 Task: Assign nikrathi889@gmail.com as Assignee of Child Issue ChildIssue0000000040 of Issue Issue0000000020 in Backlog  in Scrum Project Project0000000004 in Jira. Assign Issue Issue0000000011 to Sprint Sprint0000000007 in Scrum Project Project0000000003 in Jira. Assign Issue Issue0000000012 to Sprint Sprint0000000007 in Scrum Project Project0000000003 in Jira. Assign Issue Issue0000000013 to Sprint Sprint0000000008 in Scrum Project Project0000000003 in Jira. Assign Issue Issue0000000014 to Sprint Sprint0000000008 in Scrum Project Project0000000003 in Jira
Action: Mouse scrolled (499, 308) with delta (0, 0)
Screenshot: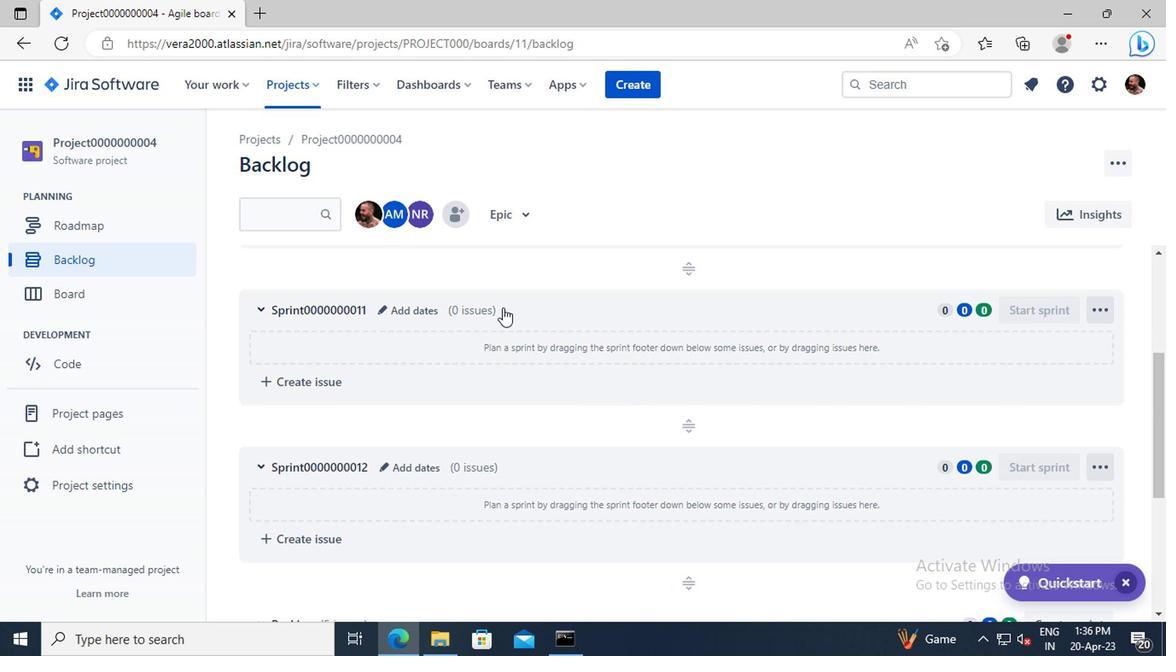
Action: Mouse scrolled (499, 308) with delta (0, 0)
Screenshot: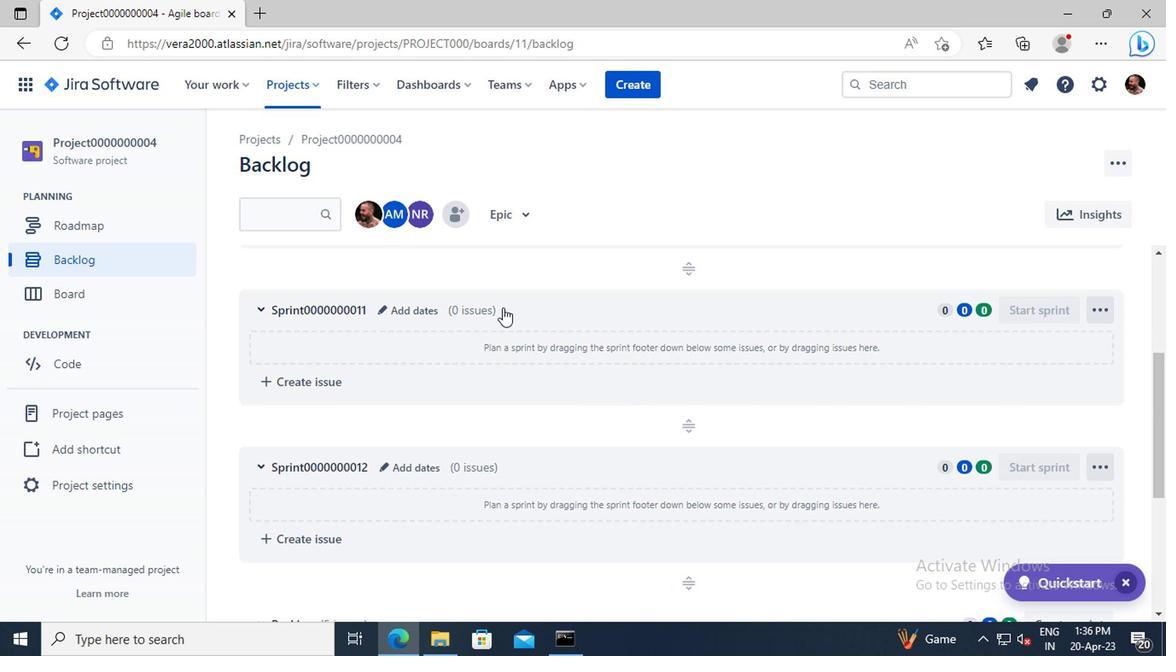 
Action: Mouse scrolled (499, 308) with delta (0, 0)
Screenshot: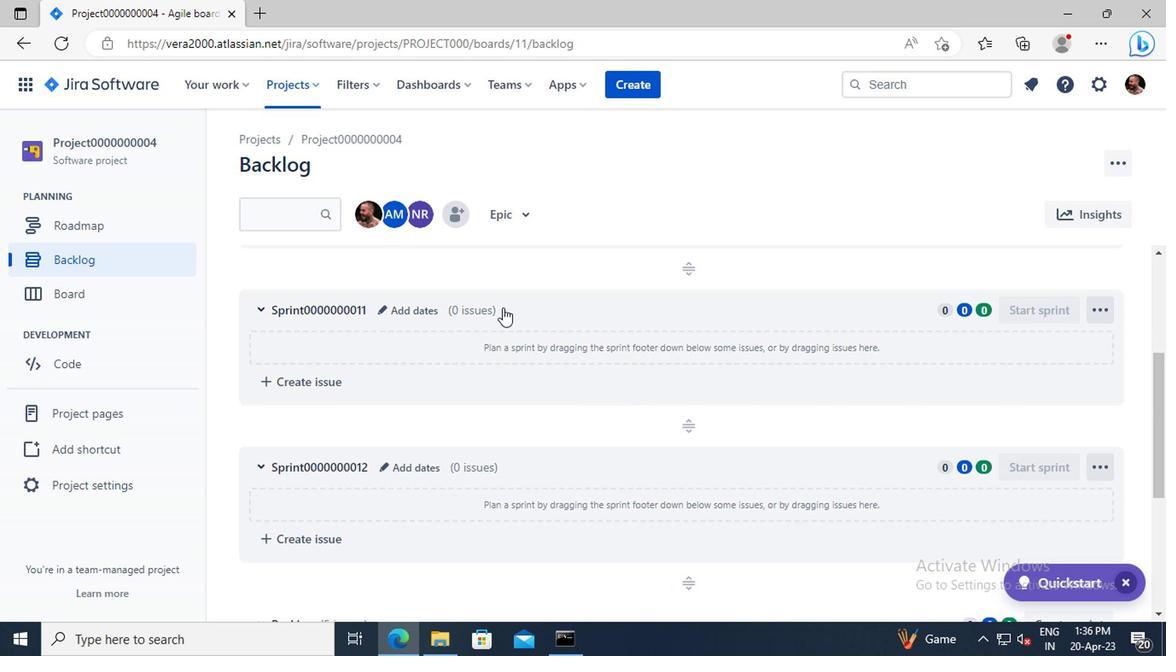
Action: Mouse moved to (503, 340)
Screenshot: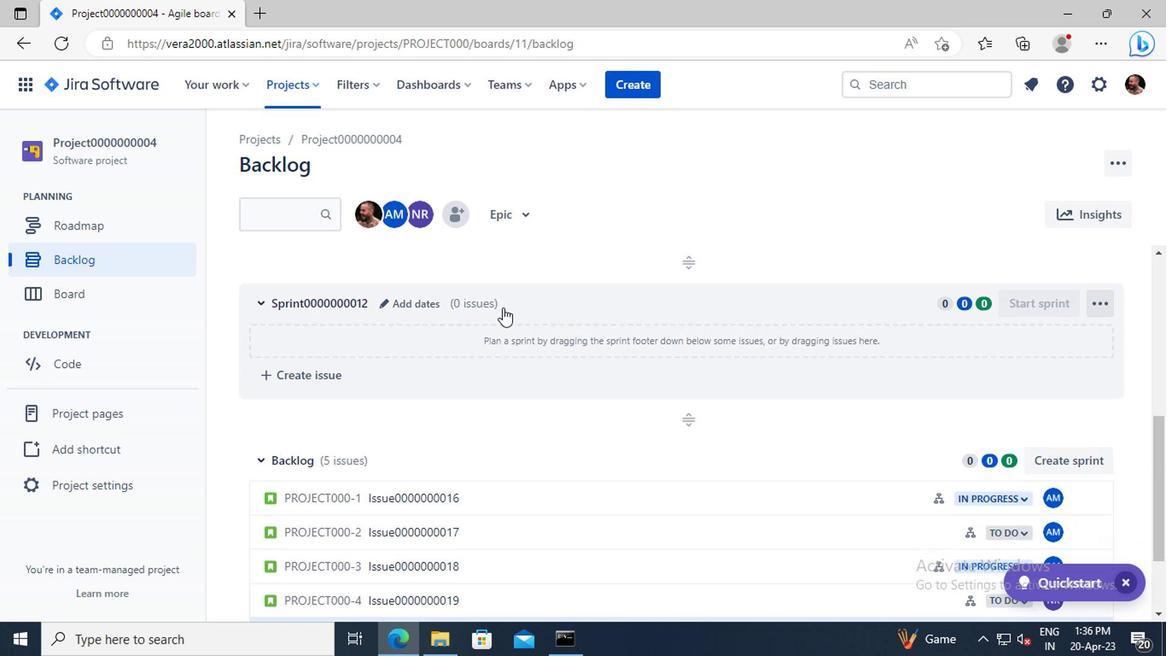 
Action: Mouse scrolled (503, 339) with delta (0, -1)
Screenshot: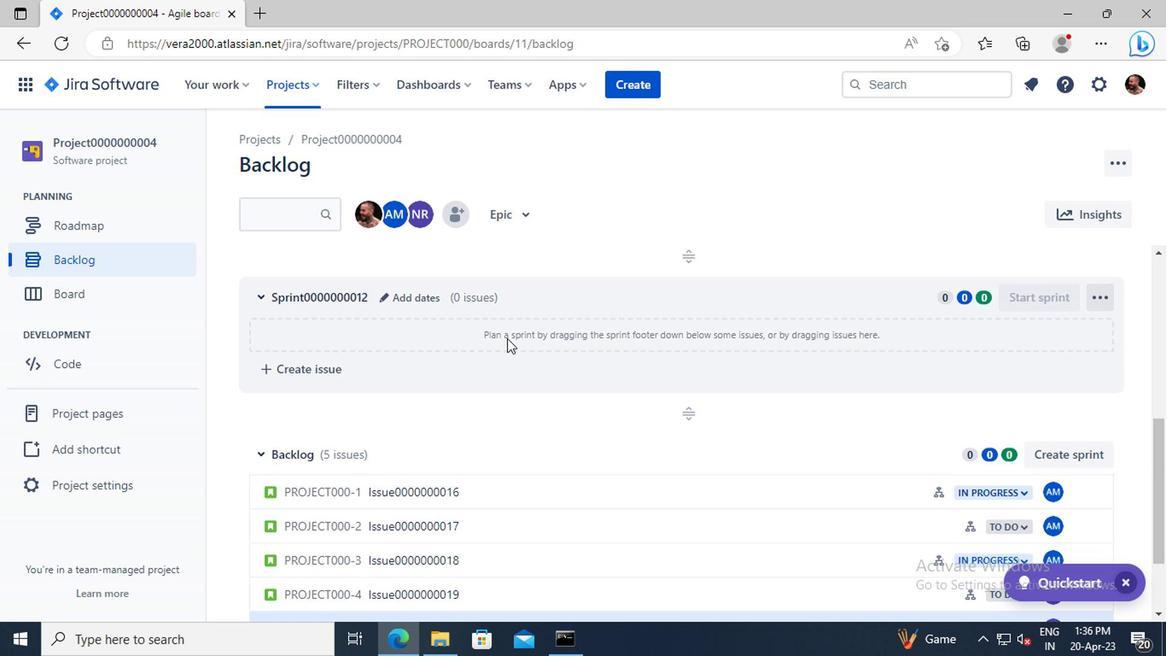 
Action: Mouse scrolled (503, 339) with delta (0, -1)
Screenshot: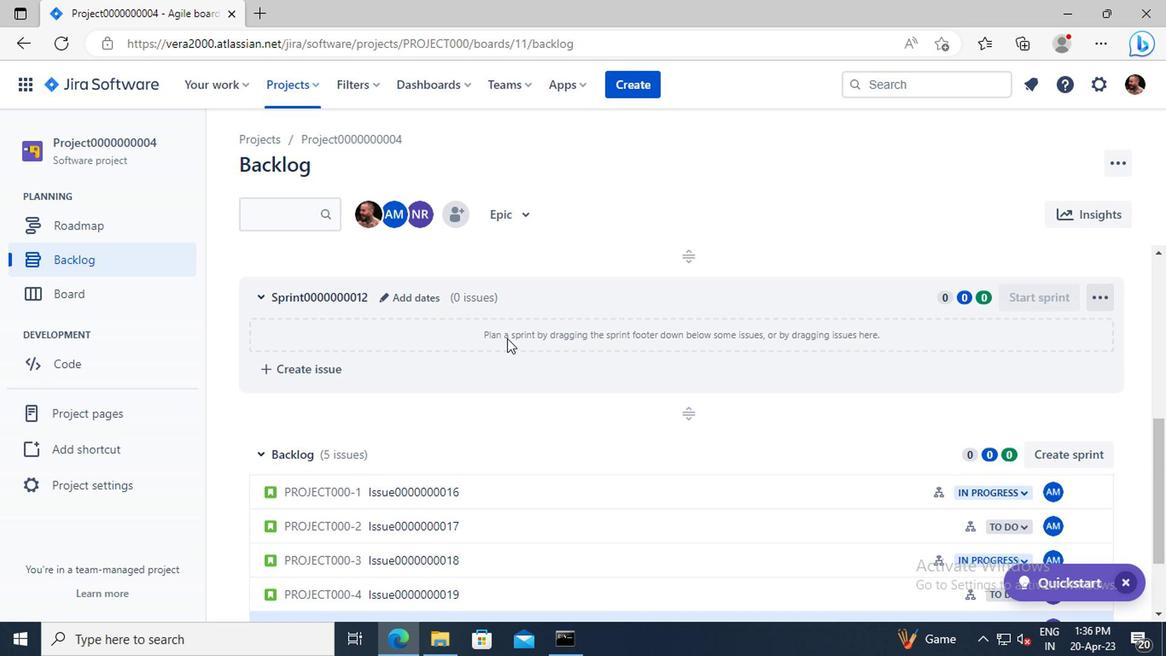 
Action: Mouse moved to (421, 520)
Screenshot: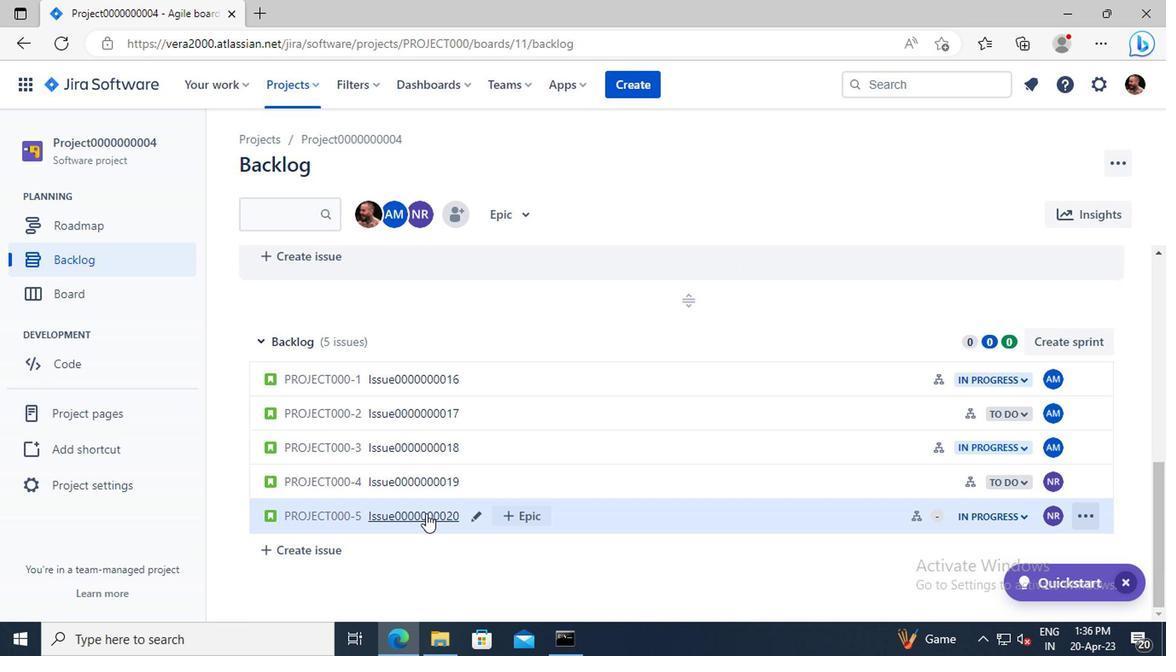 
Action: Mouse pressed left at (421, 520)
Screenshot: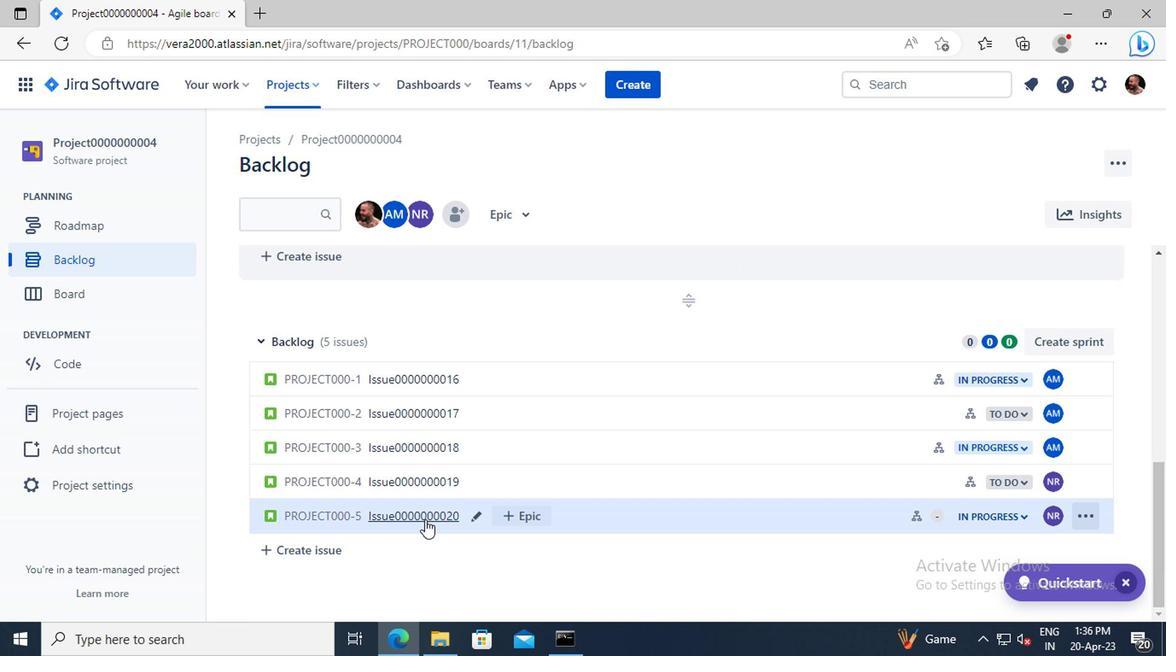 
Action: Mouse moved to (954, 419)
Screenshot: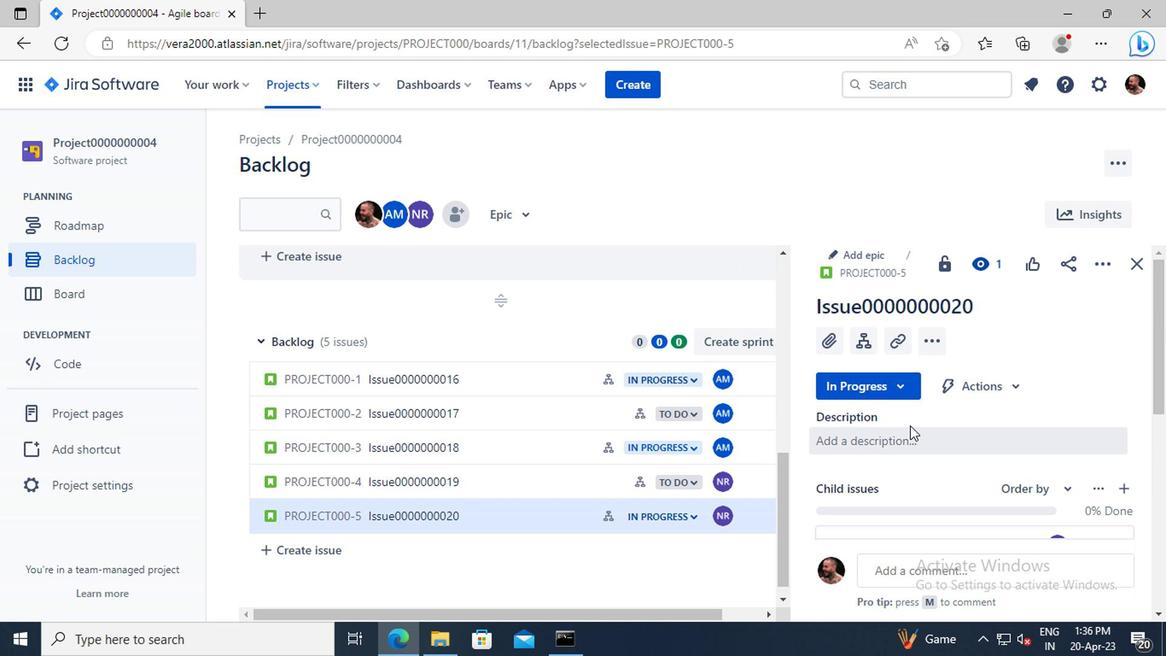 
Action: Mouse scrolled (954, 418) with delta (0, 0)
Screenshot: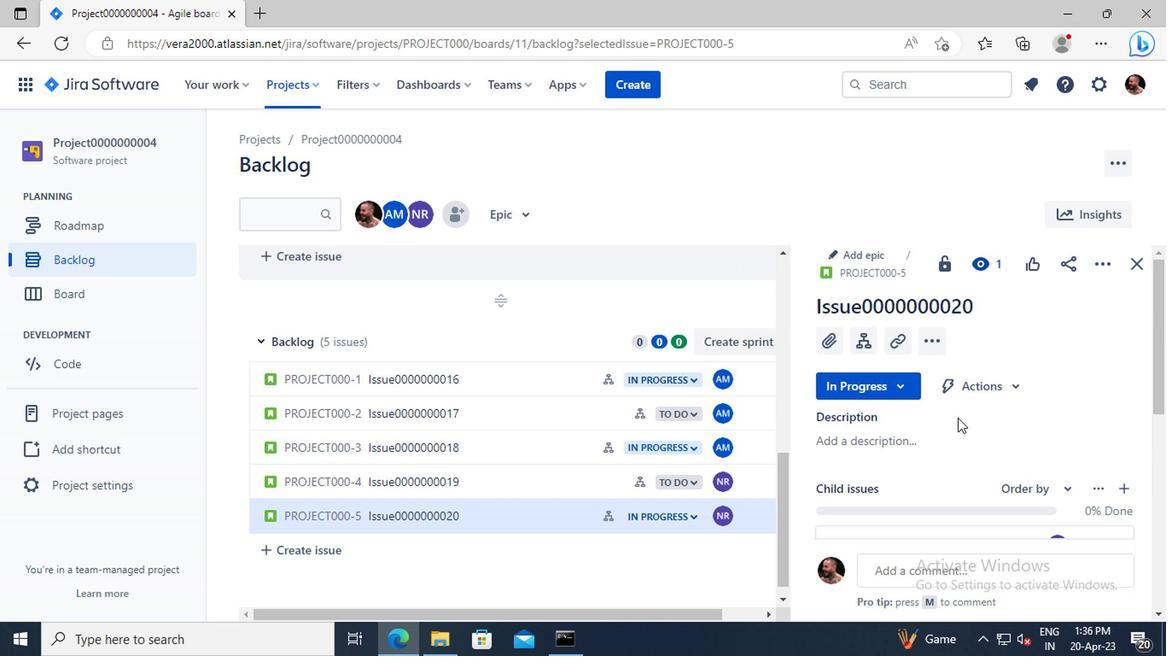 
Action: Mouse scrolled (954, 418) with delta (0, 0)
Screenshot: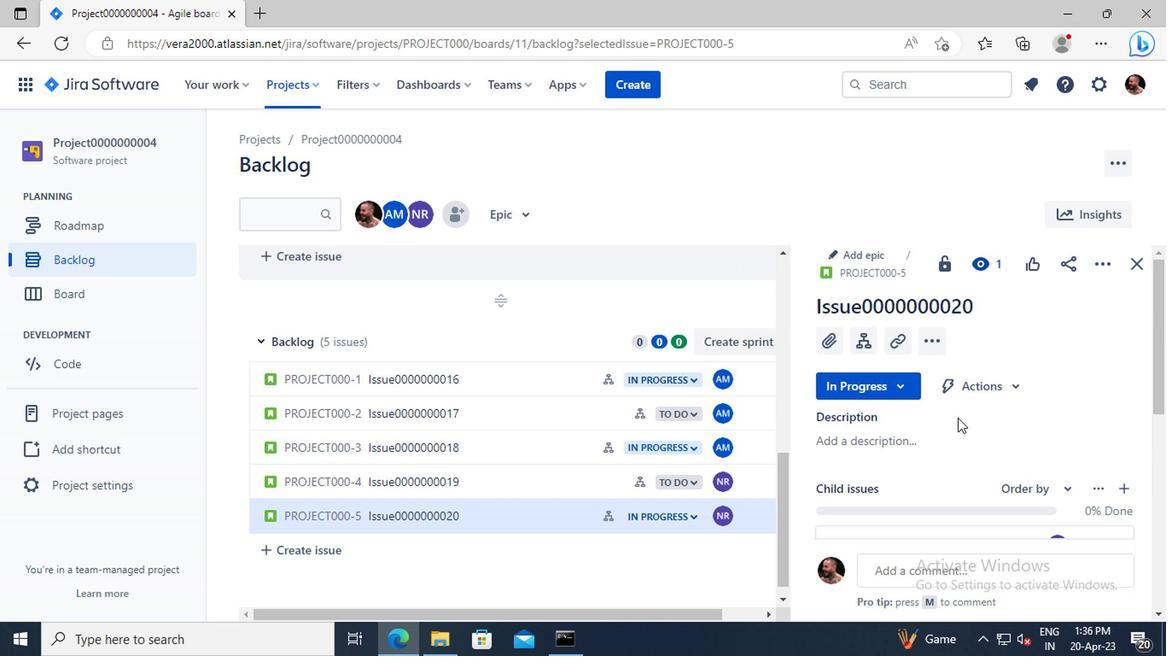 
Action: Mouse moved to (1055, 469)
Screenshot: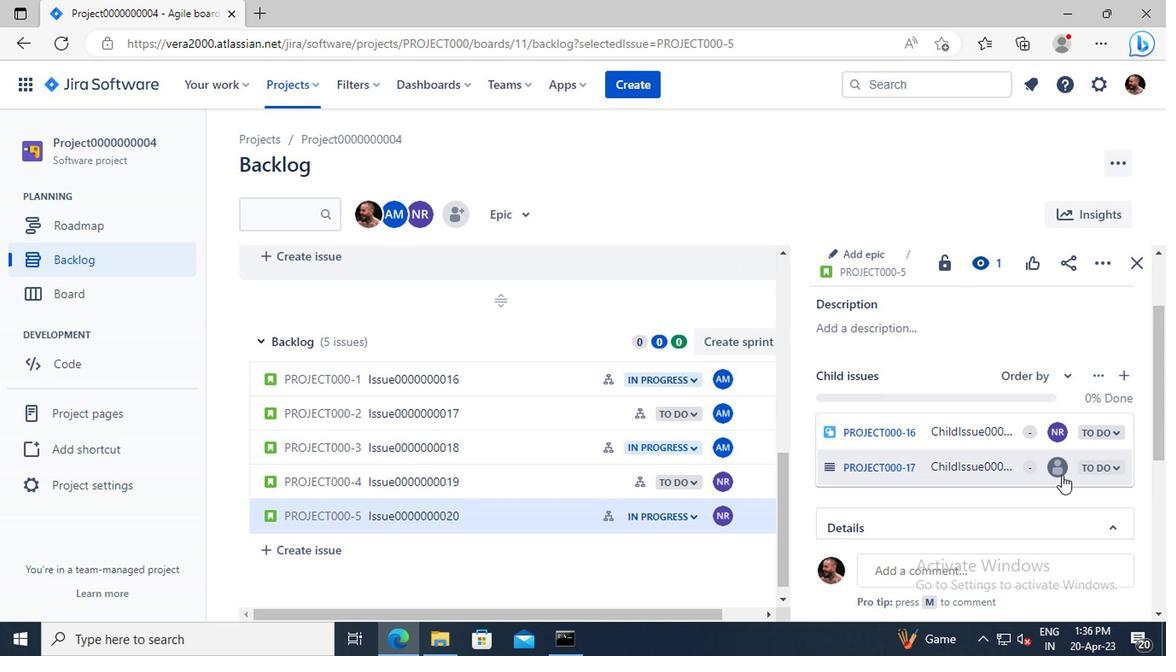 
Action: Mouse pressed left at (1055, 469)
Screenshot: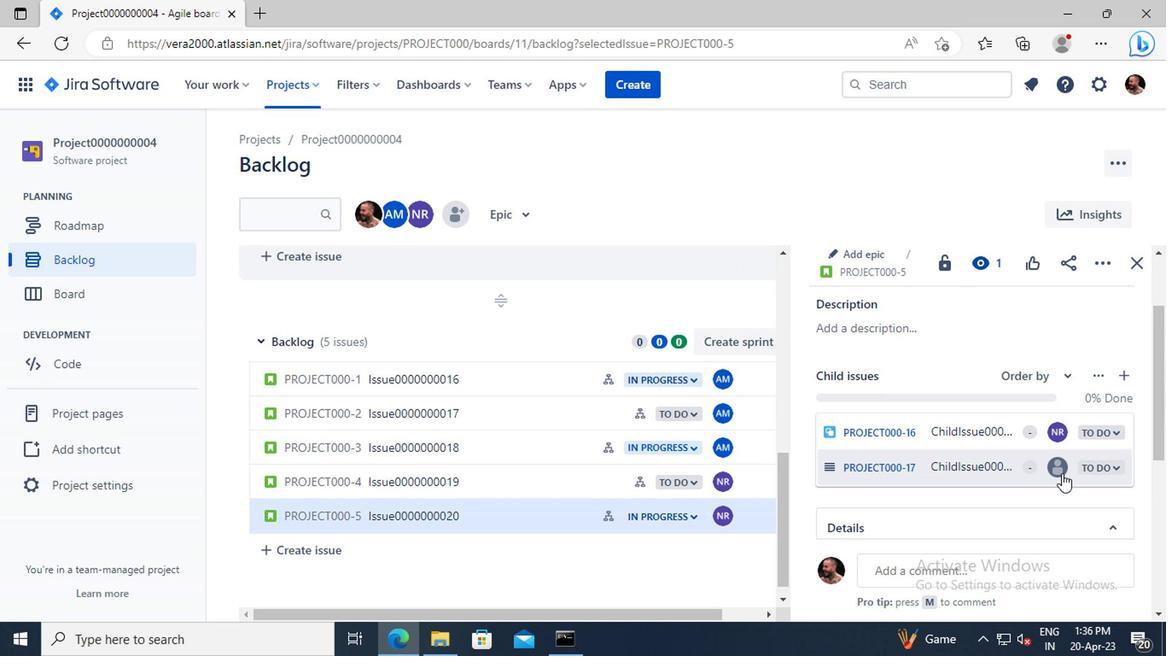 
Action: Mouse moved to (1052, 470)
Screenshot: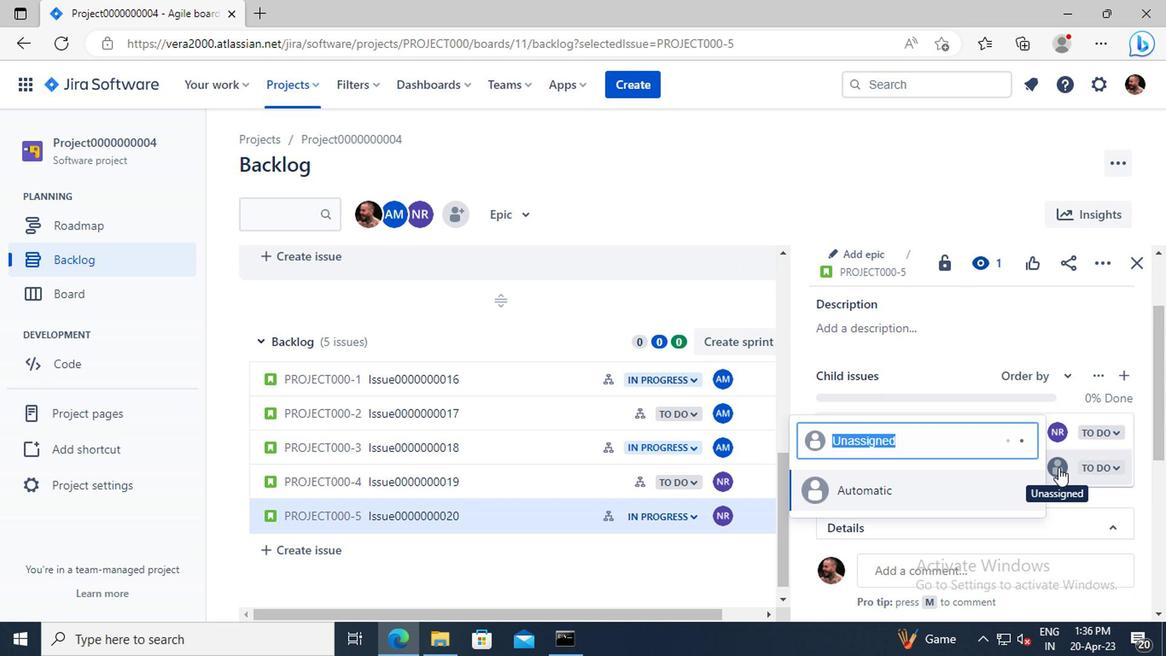 
Action: Key pressed nikhil
Screenshot: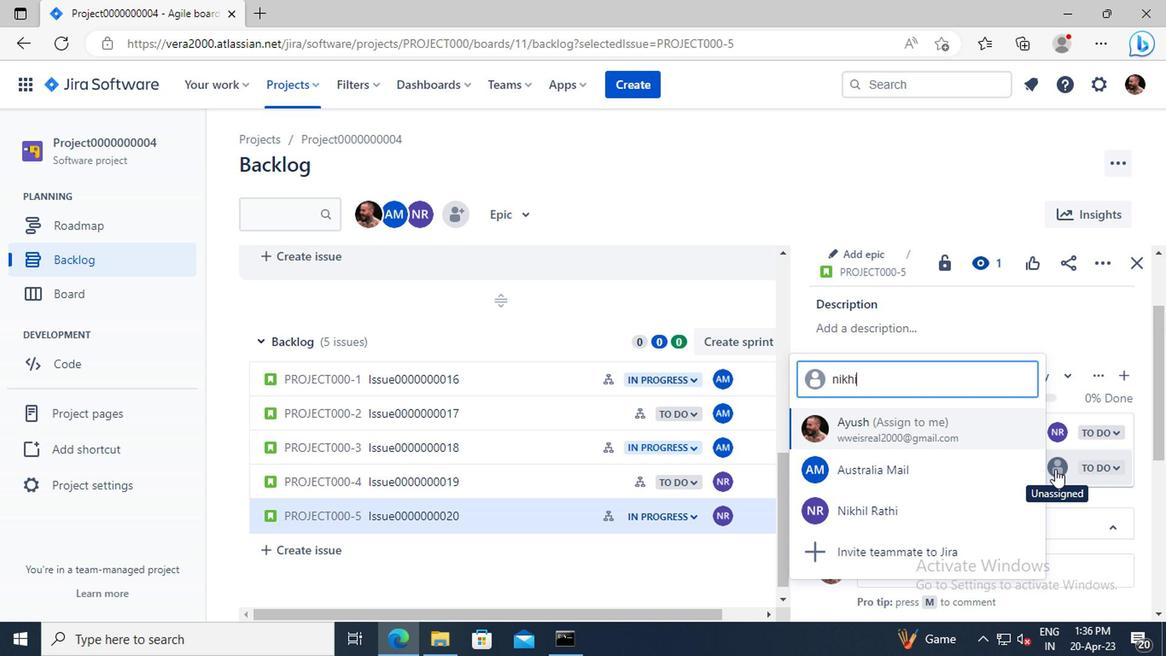 
Action: Mouse moved to (903, 469)
Screenshot: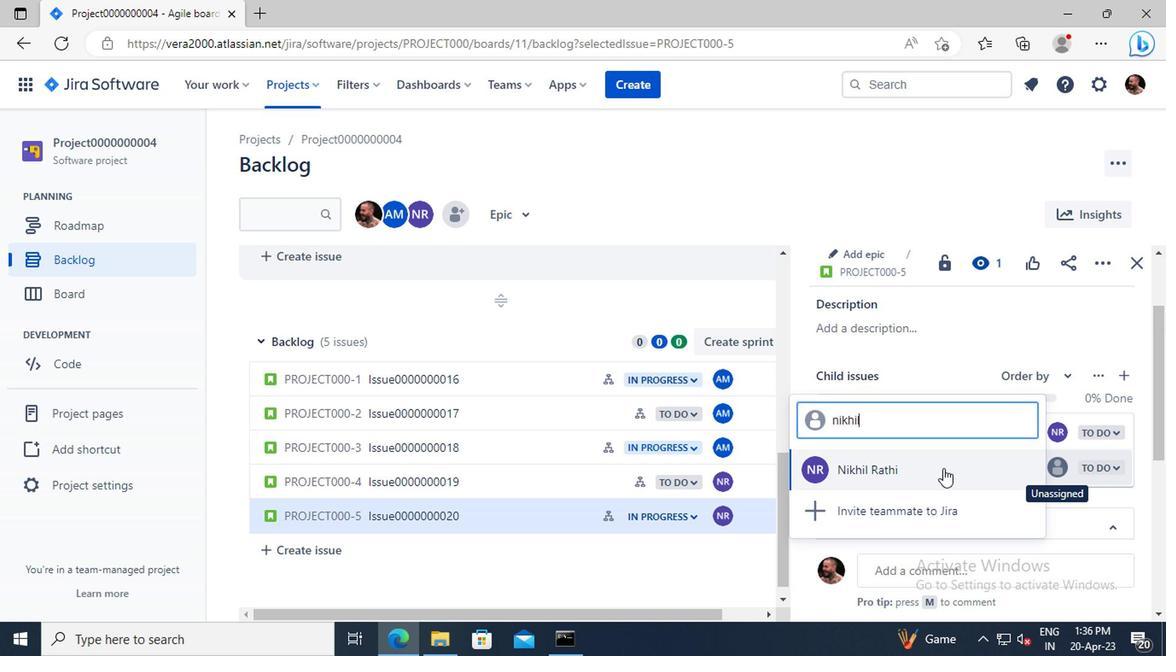 
Action: Mouse pressed left at (903, 469)
Screenshot: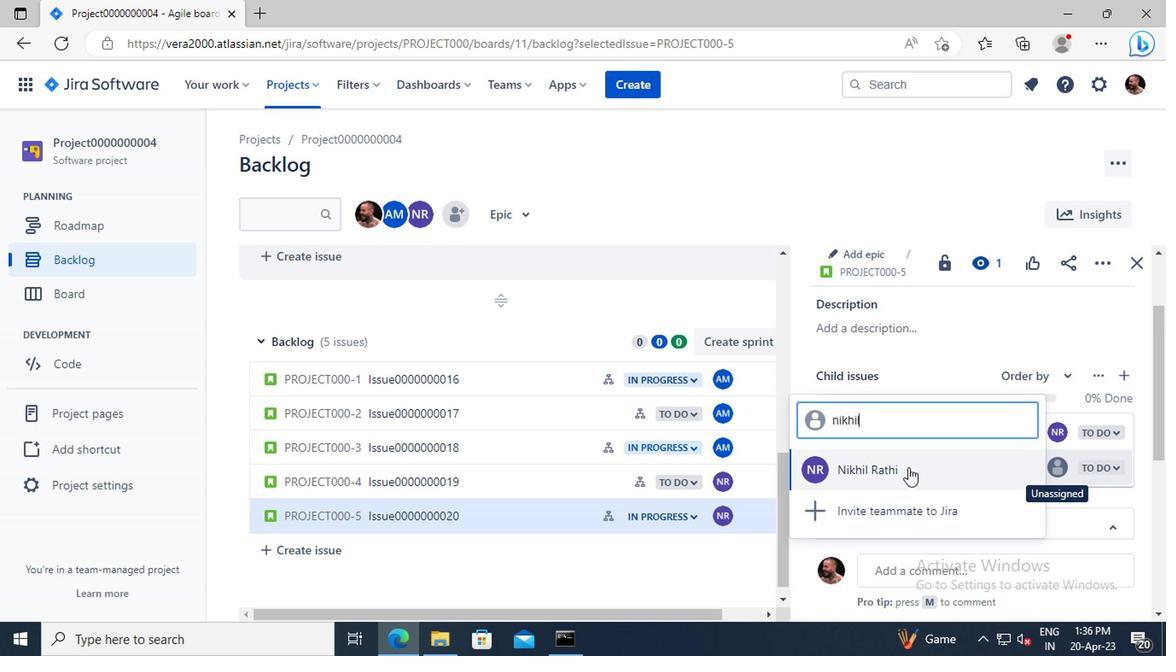 
Action: Mouse moved to (444, 402)
Screenshot: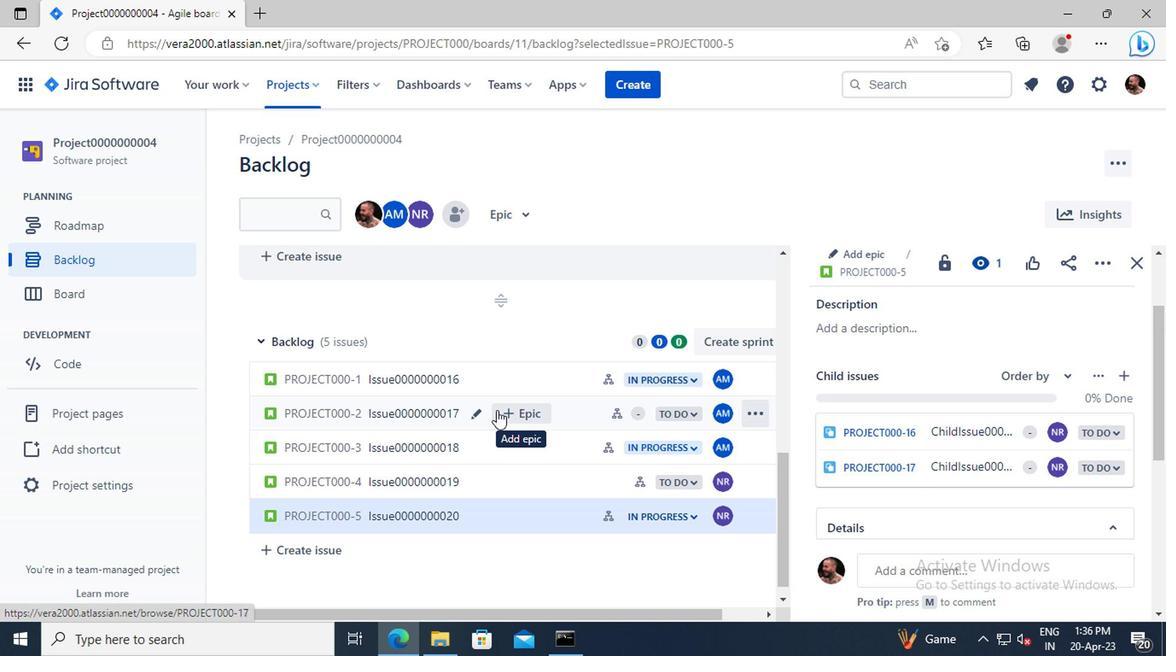 
Action: Mouse scrolled (444, 403) with delta (0, 1)
Screenshot: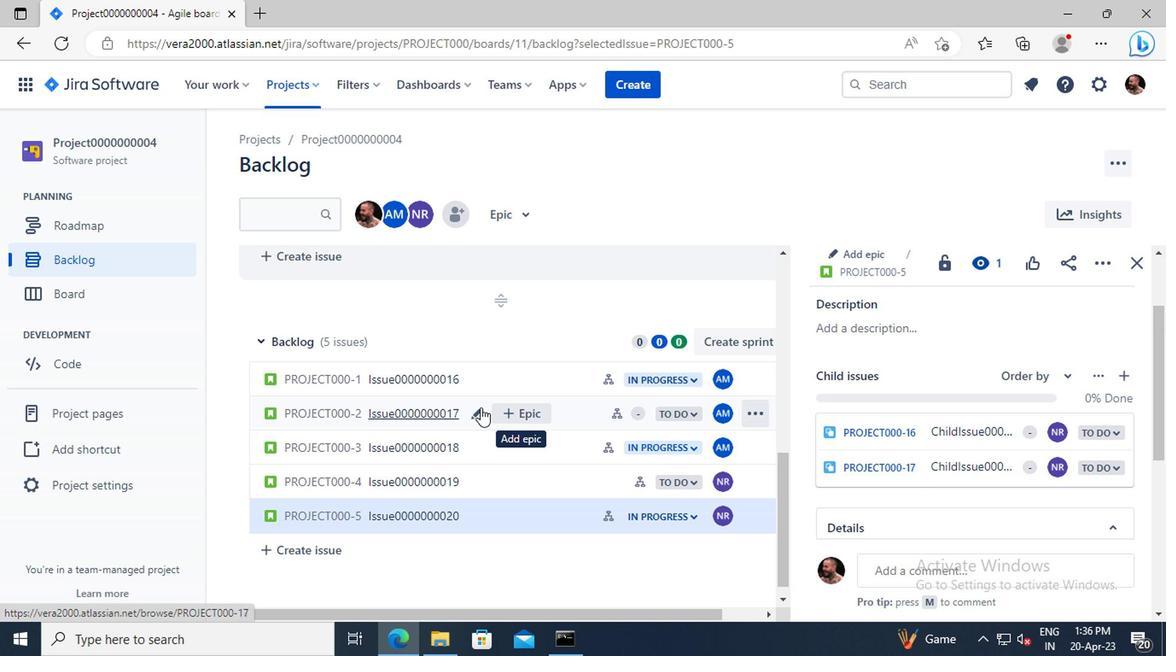 
Action: Mouse moved to (443, 402)
Screenshot: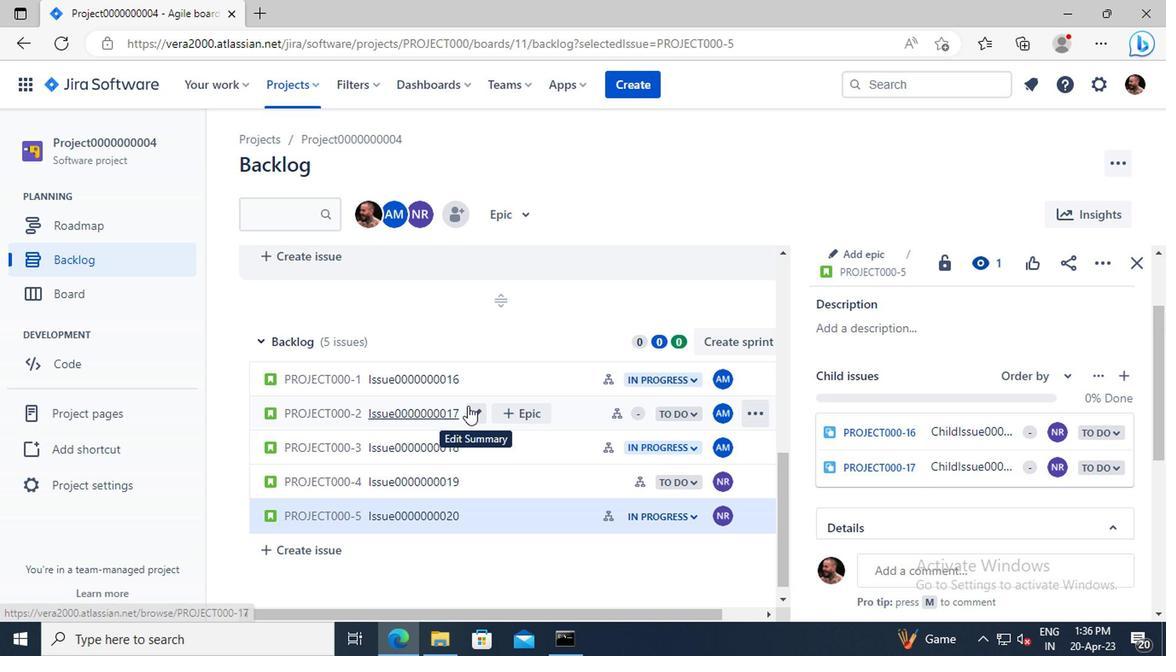
Action: Mouse scrolled (443, 403) with delta (0, 1)
Screenshot: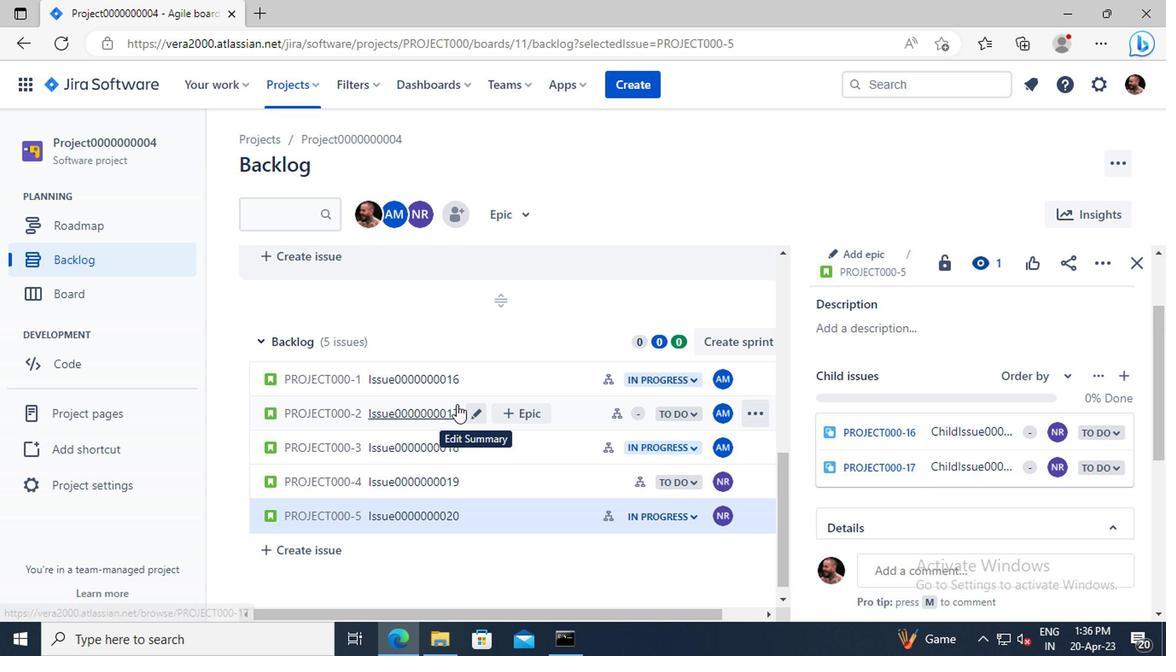 
Action: Mouse moved to (308, 96)
Screenshot: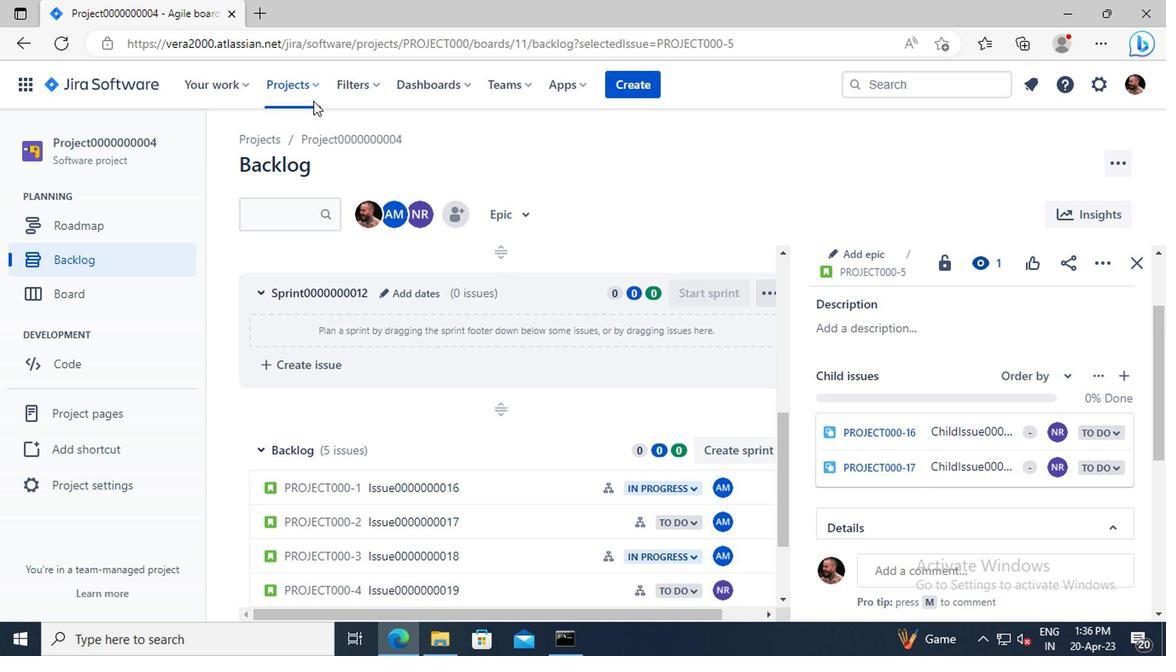 
Action: Mouse pressed left at (308, 96)
Screenshot: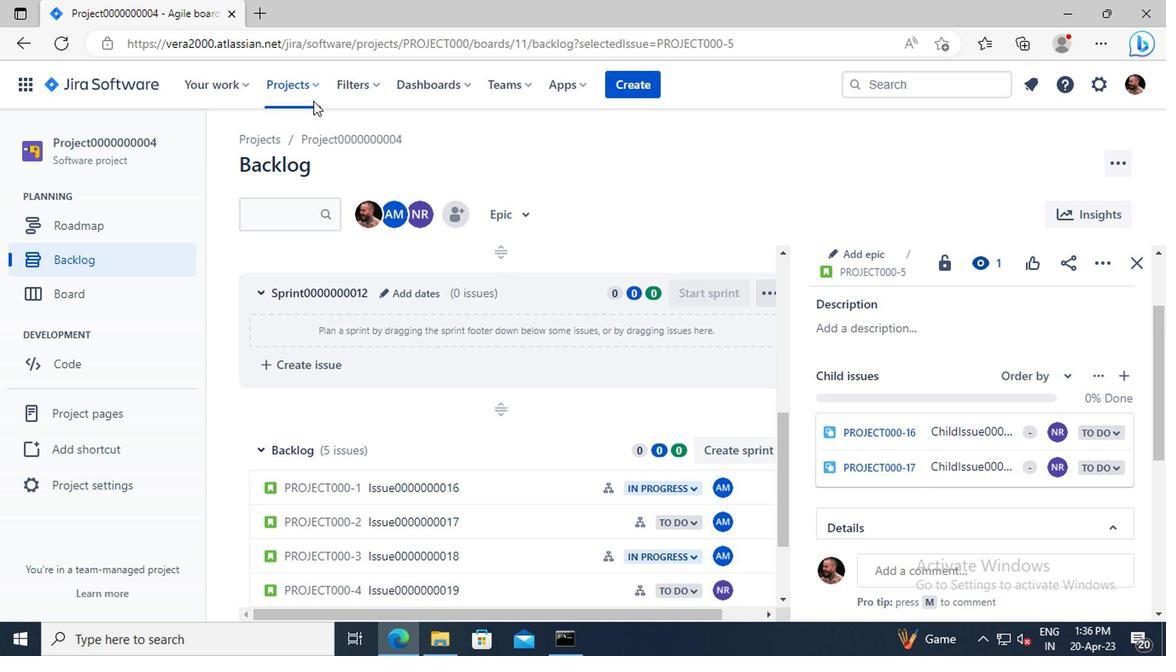 
Action: Mouse moved to (350, 199)
Screenshot: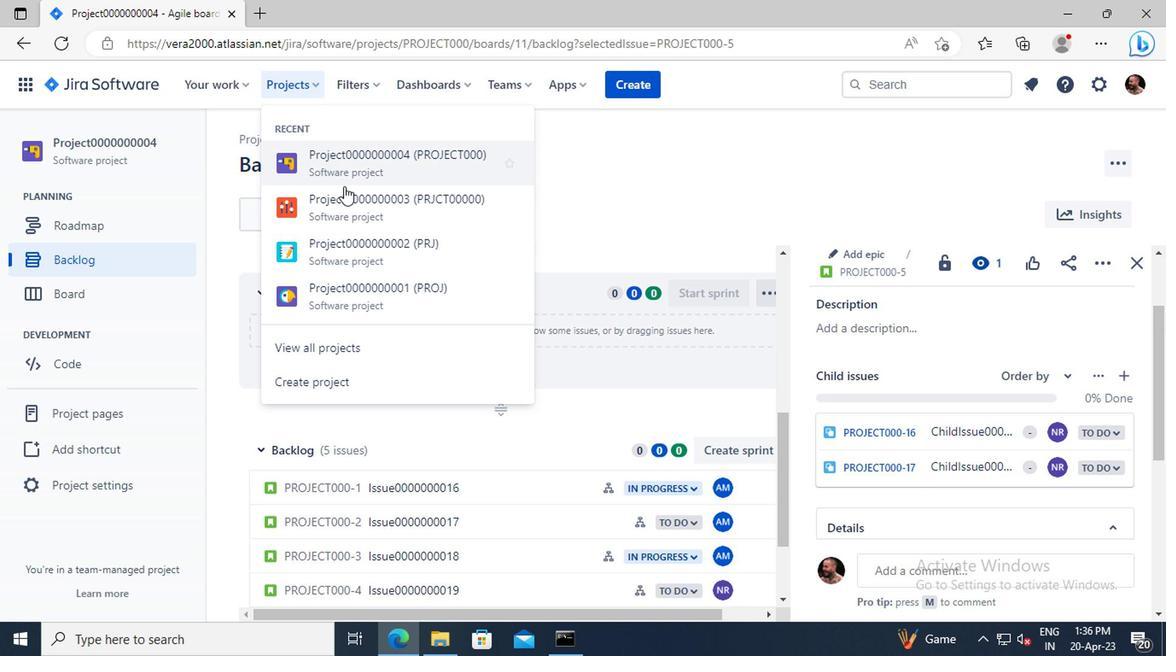 
Action: Mouse pressed left at (350, 199)
Screenshot: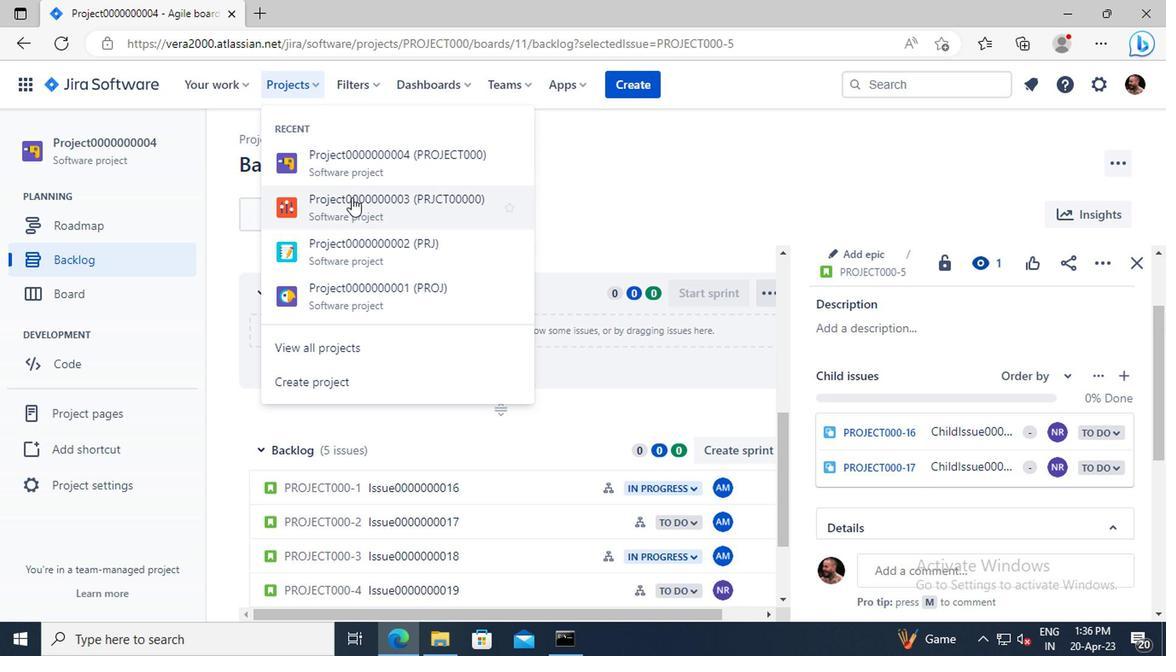 
Action: Mouse moved to (99, 260)
Screenshot: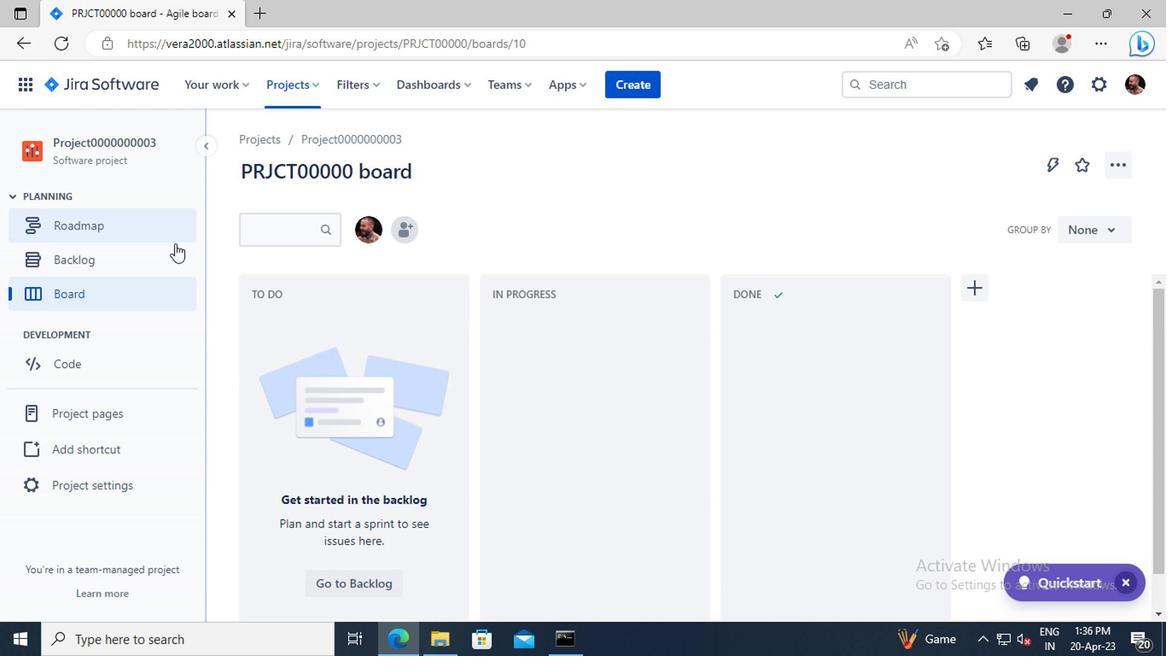 
Action: Mouse pressed left at (99, 260)
Screenshot: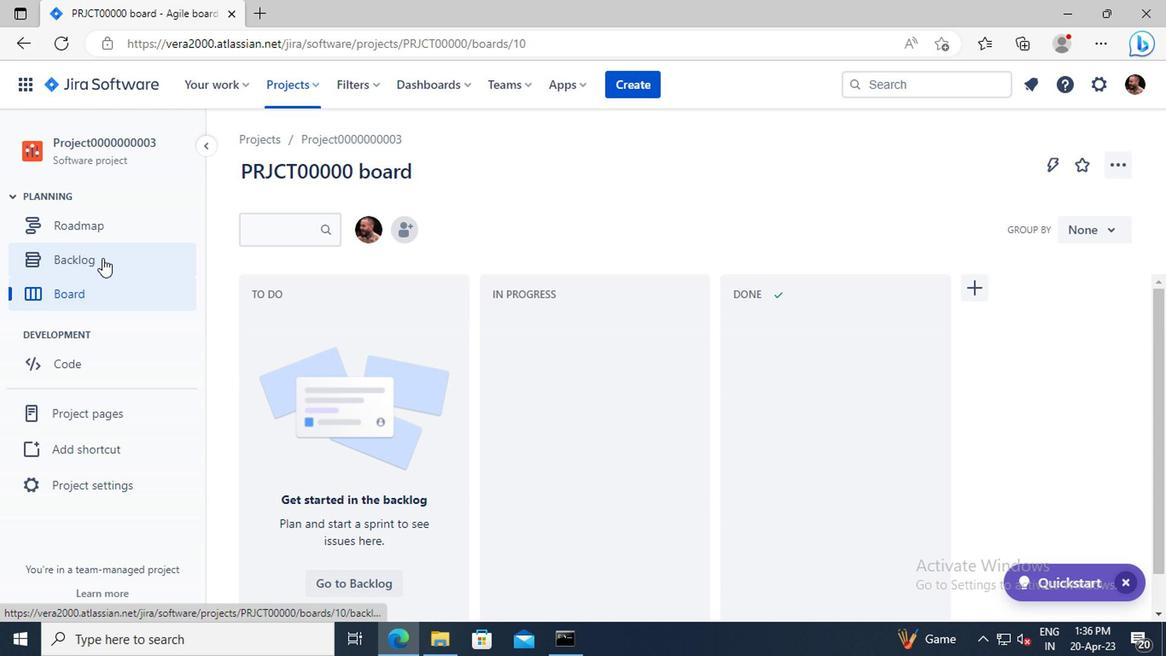 
Action: Mouse moved to (466, 266)
Screenshot: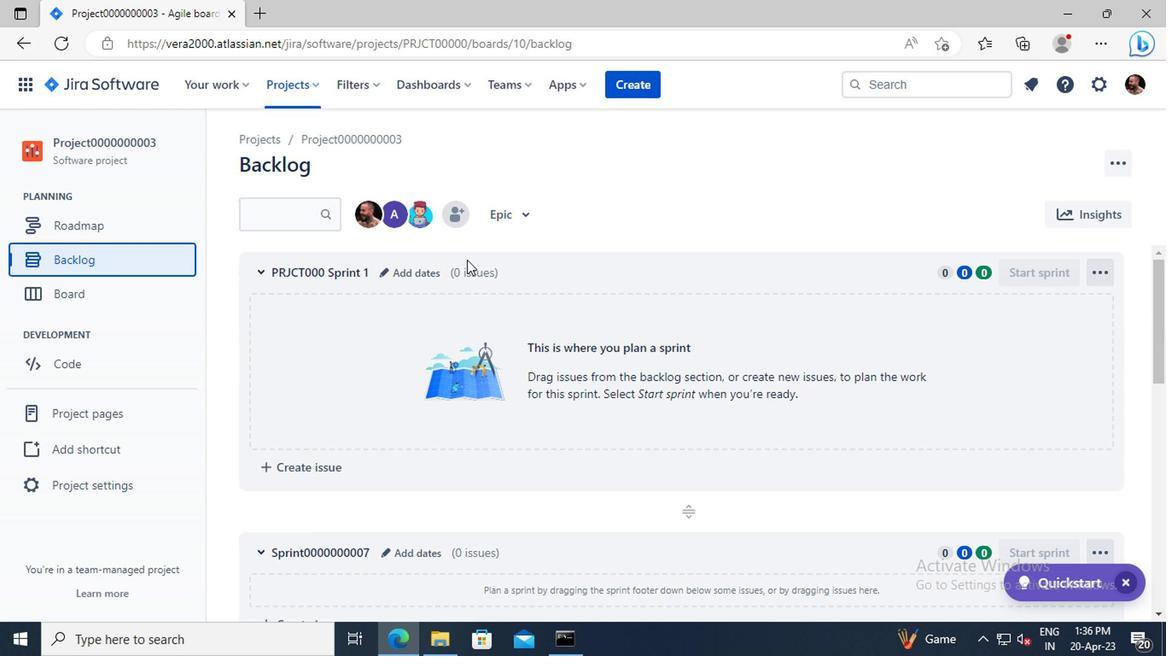 
Action: Mouse scrolled (466, 266) with delta (0, 0)
Screenshot: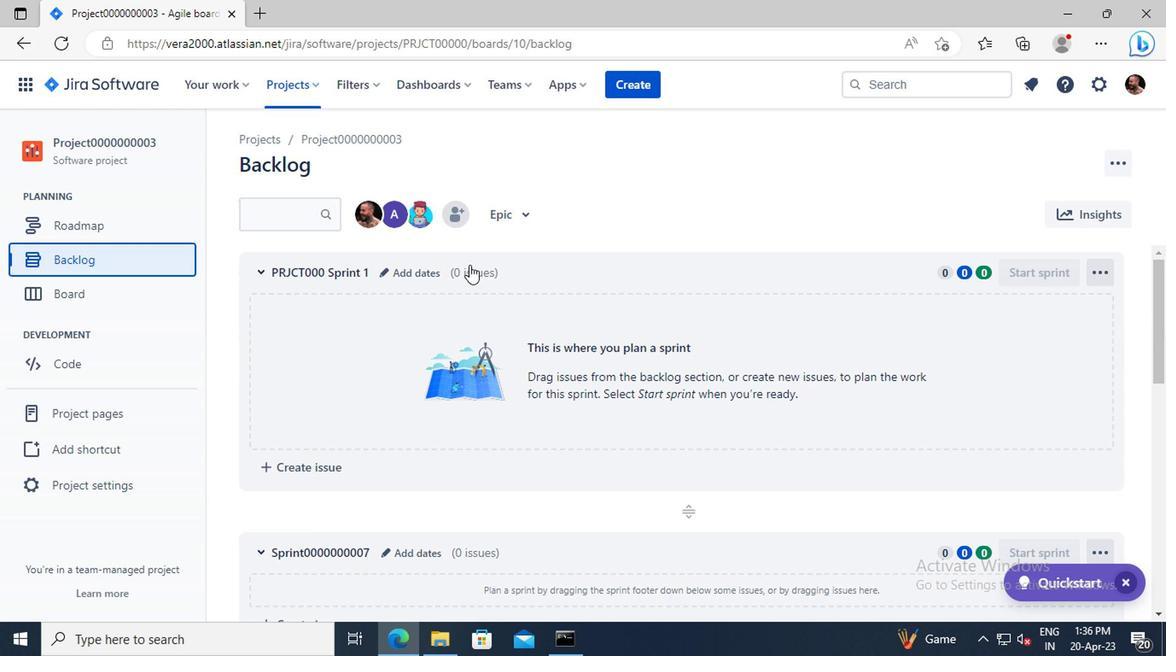 
Action: Mouse moved to (467, 268)
Screenshot: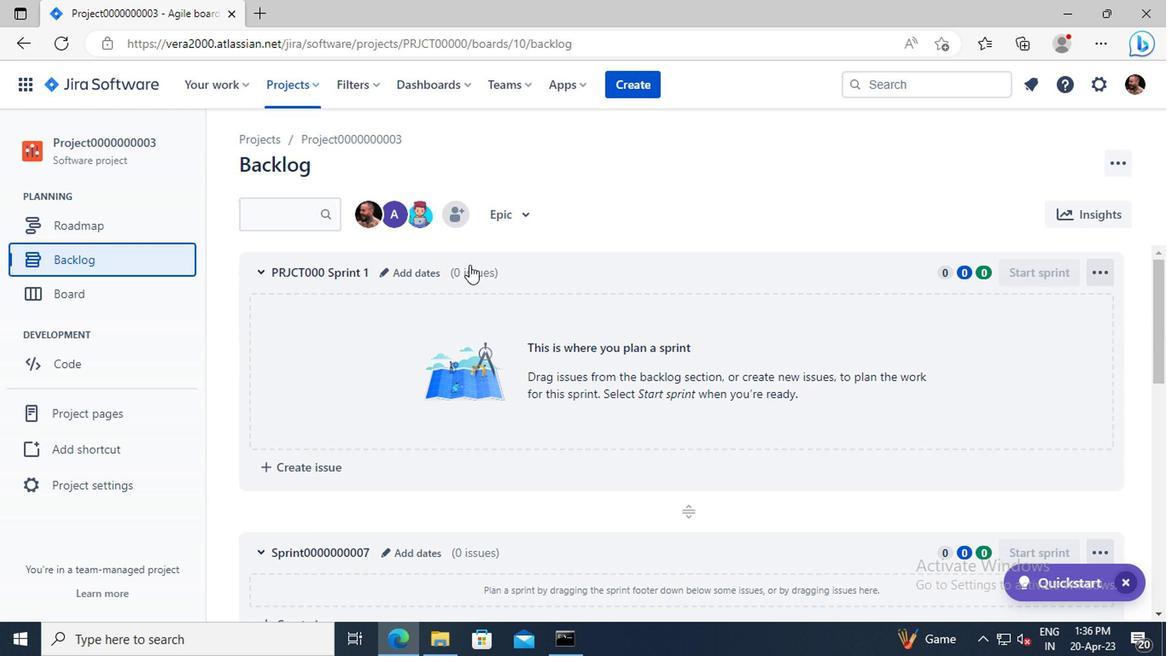
Action: Mouse scrolled (467, 266) with delta (0, -1)
Screenshot: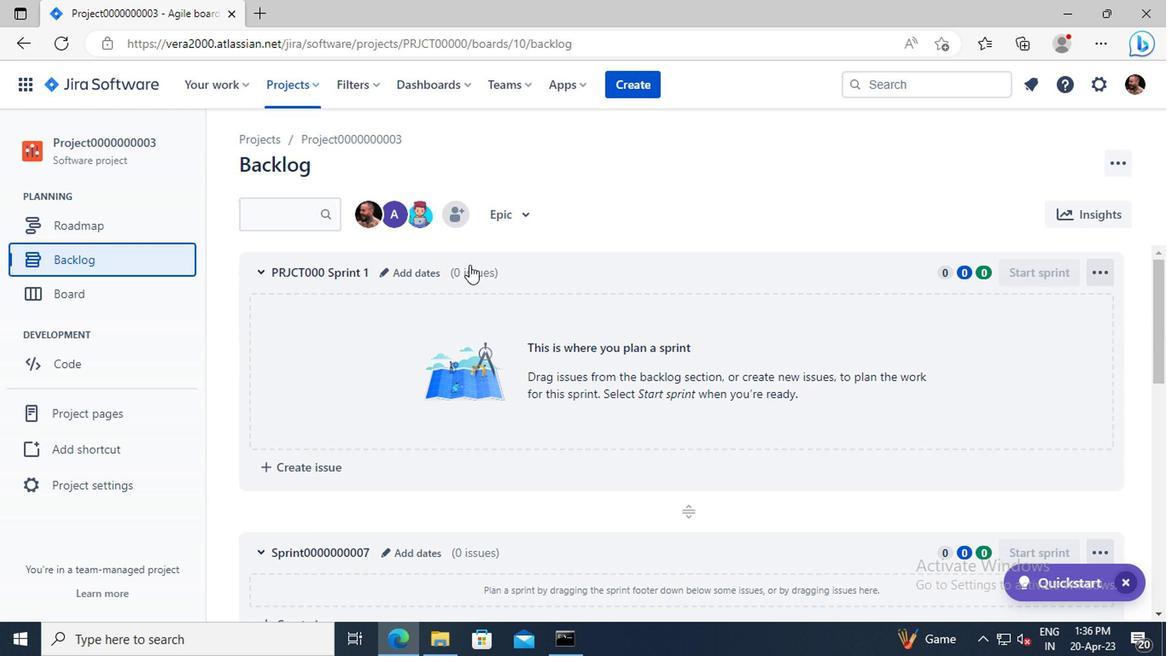 
Action: Mouse moved to (476, 323)
Screenshot: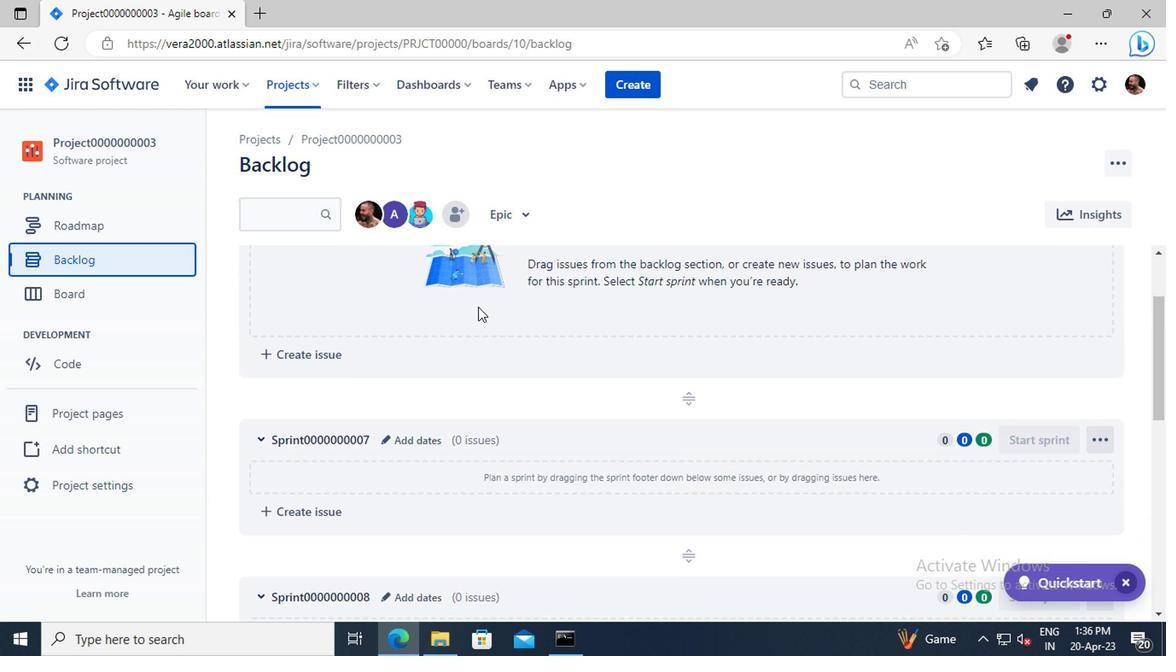 
Action: Mouse scrolled (476, 322) with delta (0, -1)
Screenshot: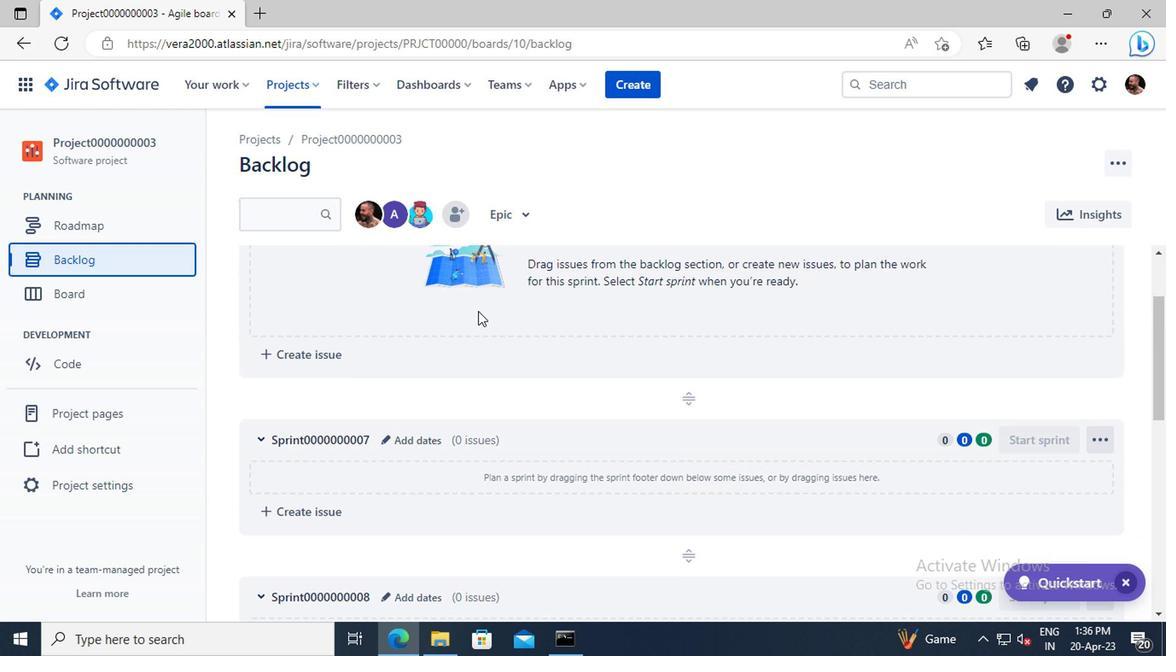 
Action: Mouse moved to (477, 327)
Screenshot: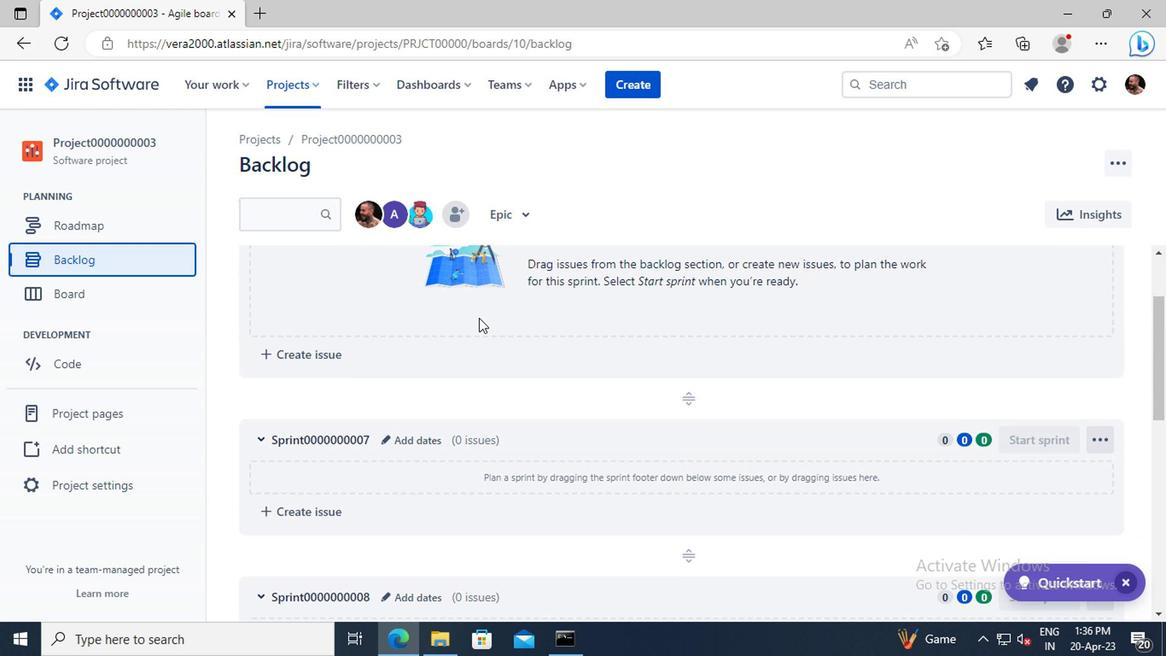 
Action: Mouse scrolled (477, 326) with delta (0, -1)
Screenshot: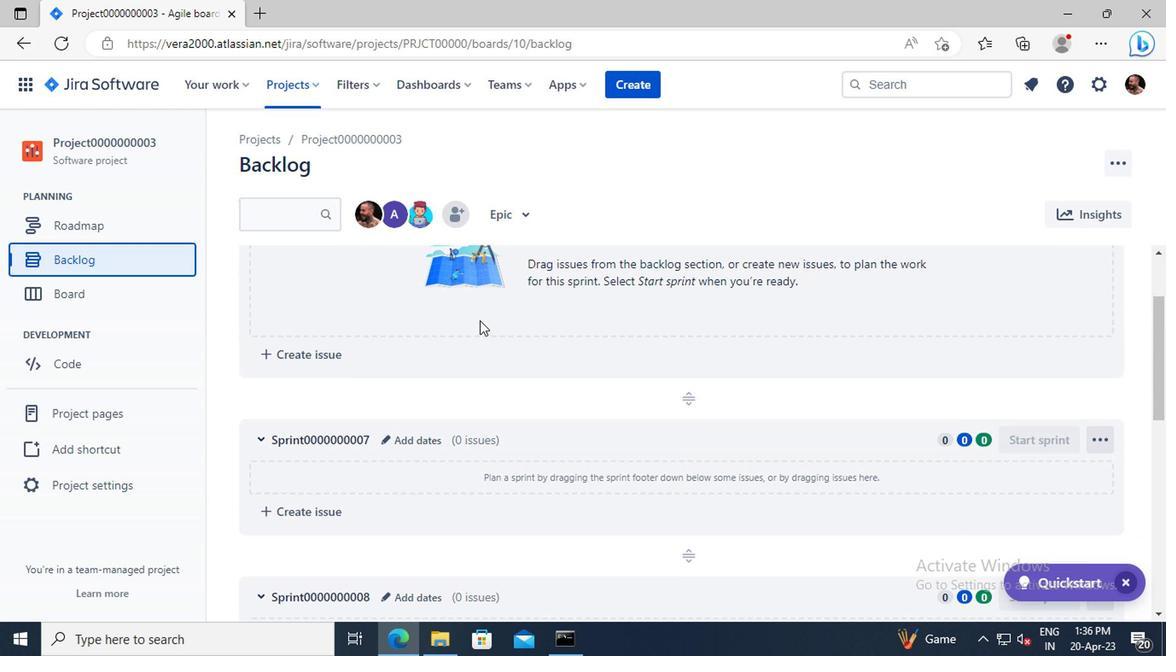 
Action: Mouse moved to (484, 362)
Screenshot: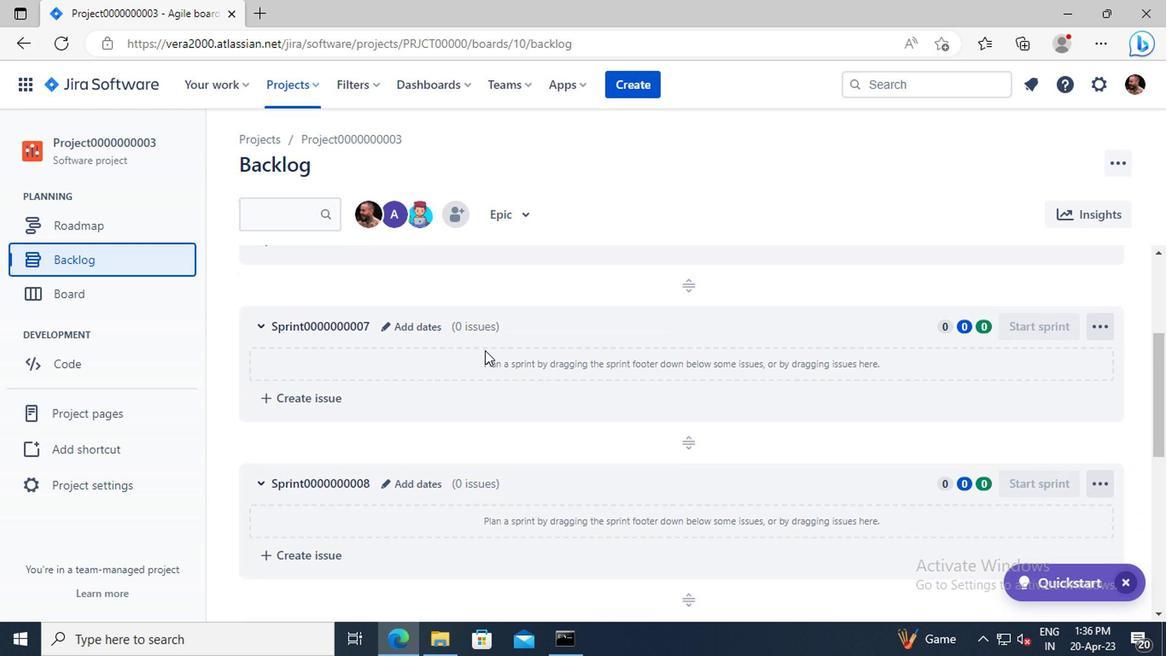 
Action: Mouse scrolled (484, 361) with delta (0, 0)
Screenshot: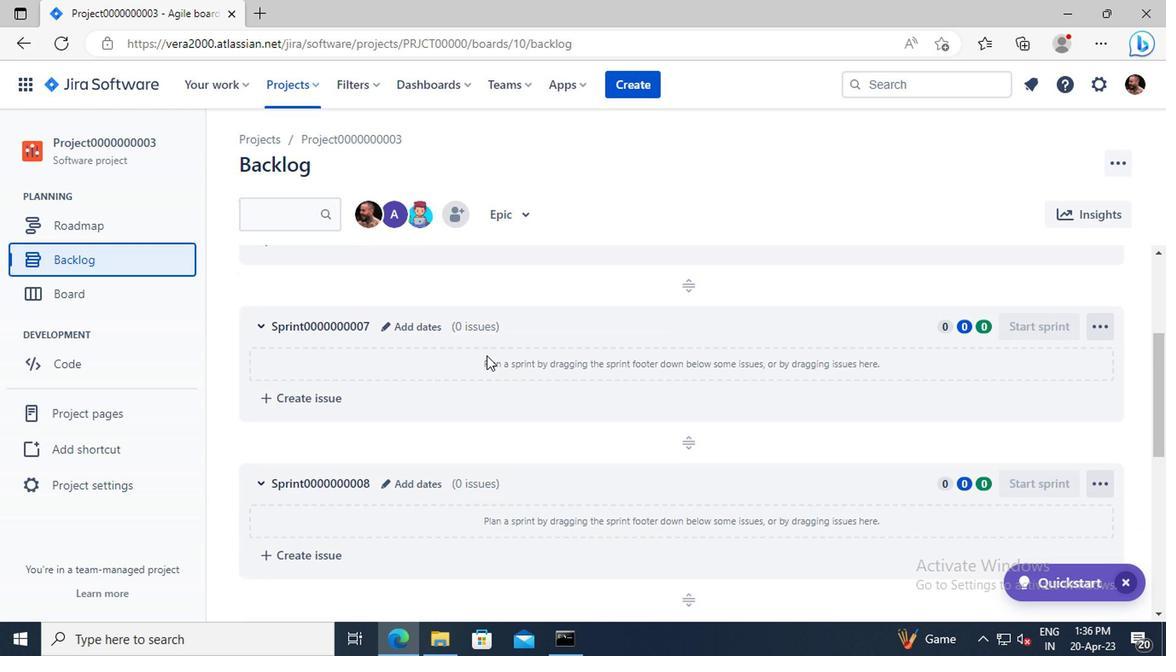 
Action: Mouse scrolled (484, 361) with delta (0, 0)
Screenshot: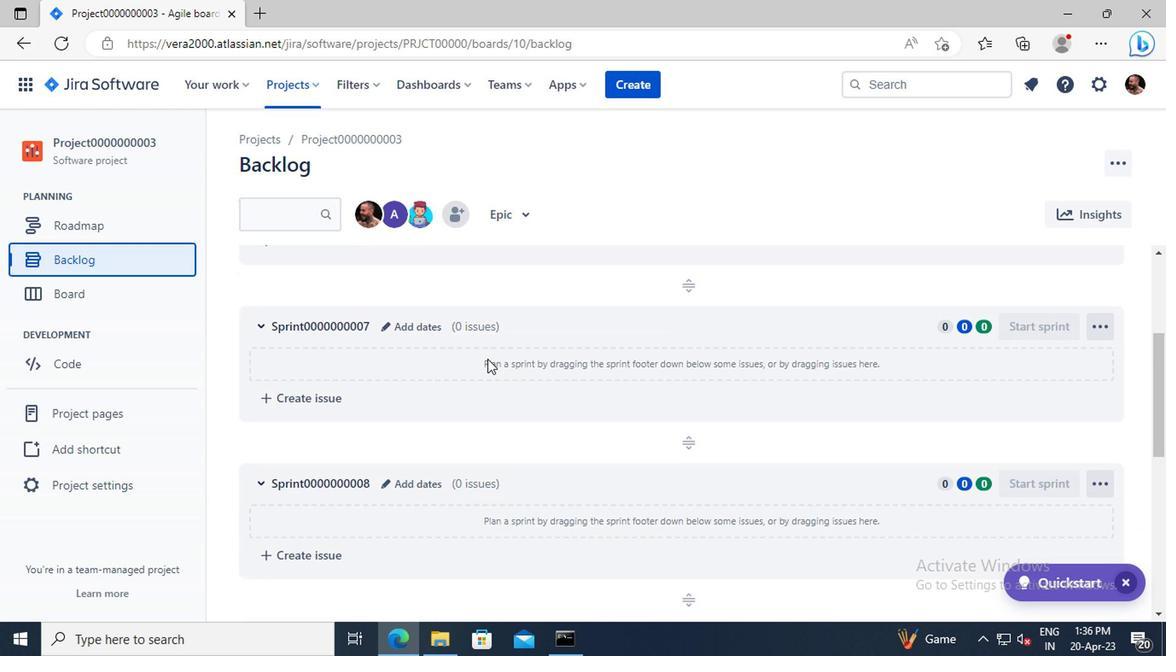 
Action: Mouse moved to (485, 363)
Screenshot: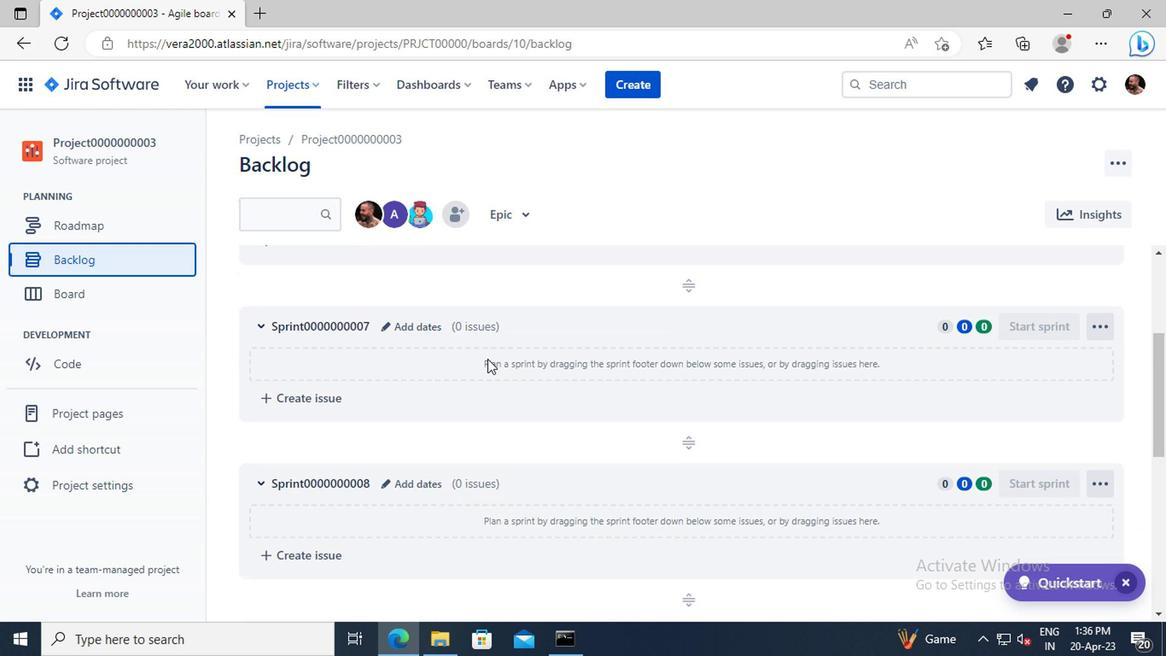 
Action: Mouse scrolled (485, 362) with delta (0, -1)
Screenshot: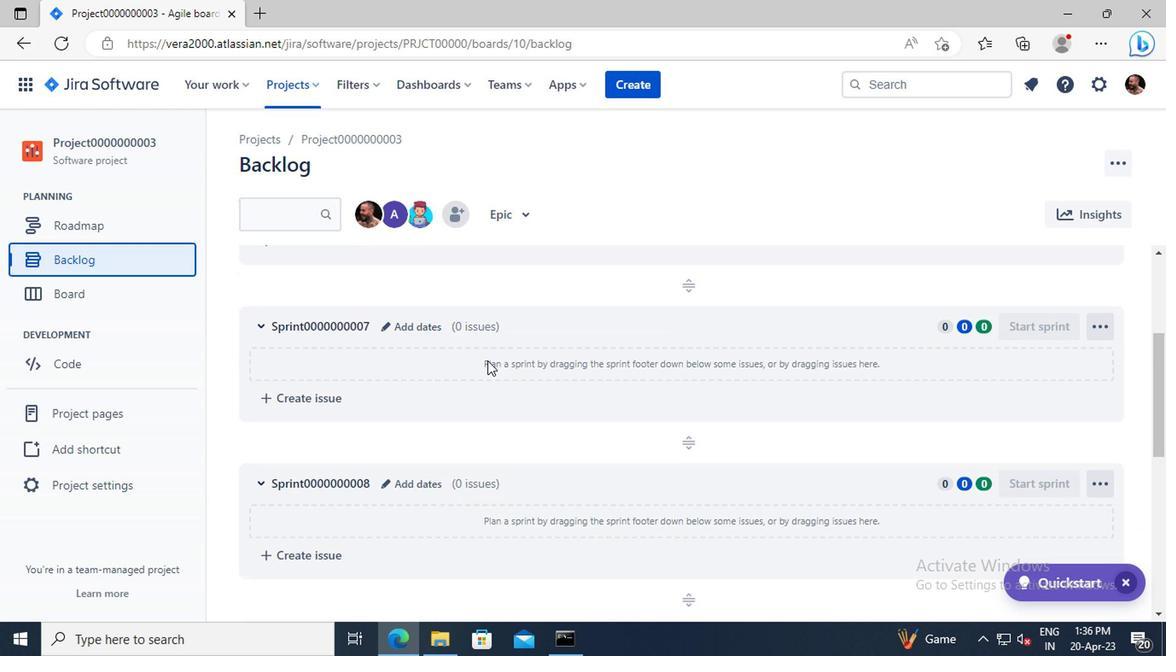 
Action: Mouse moved to (485, 364)
Screenshot: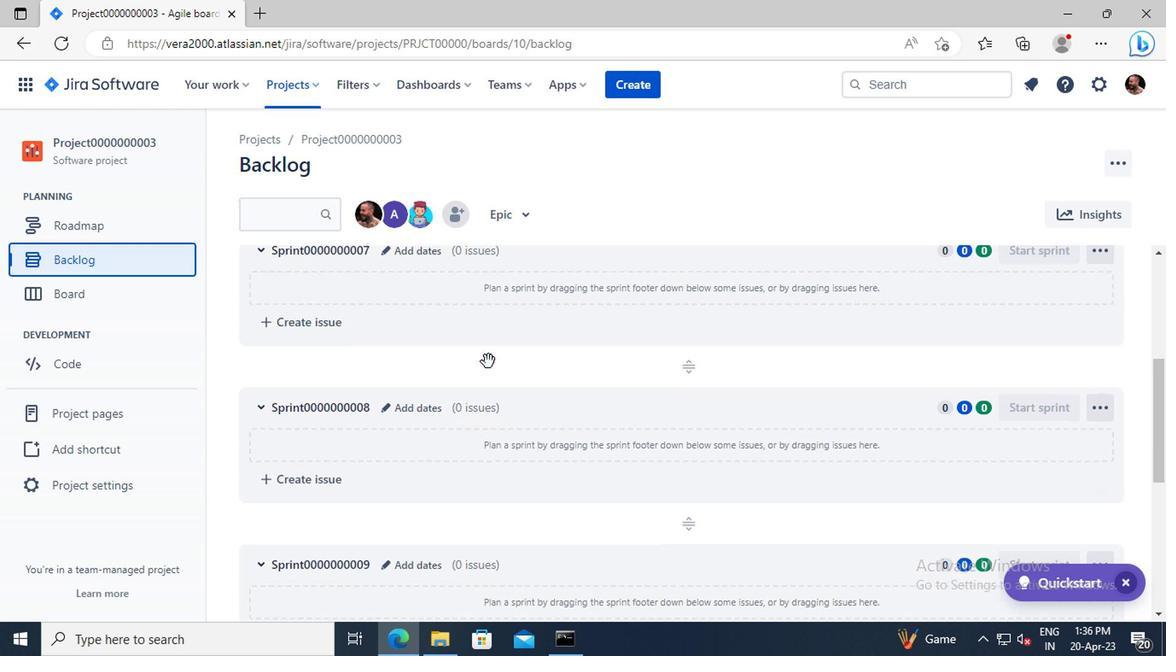 
Action: Mouse scrolled (485, 364) with delta (0, 0)
Screenshot: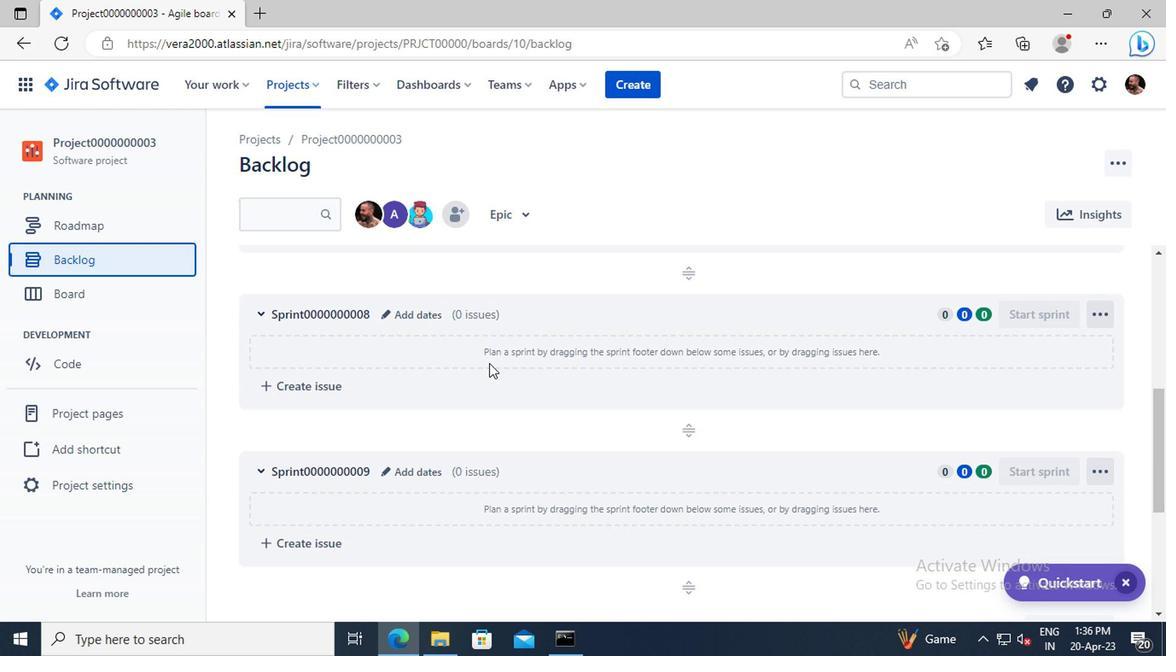 
Action: Mouse scrolled (485, 364) with delta (0, 0)
Screenshot: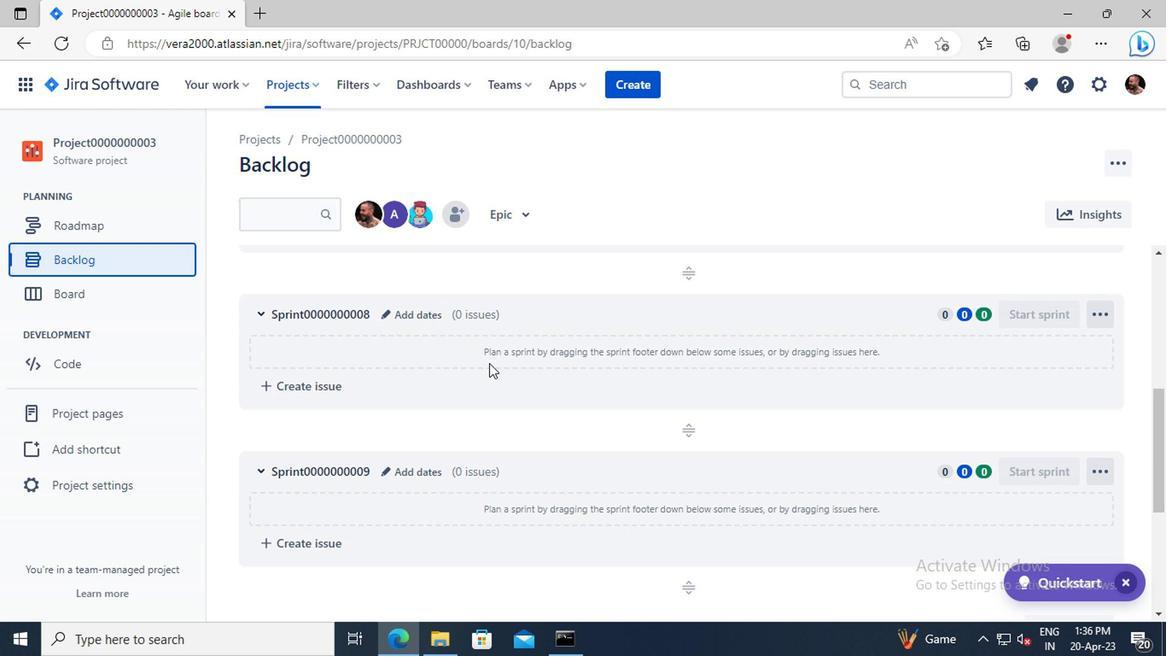 
Action: Mouse scrolled (485, 364) with delta (0, 0)
Screenshot: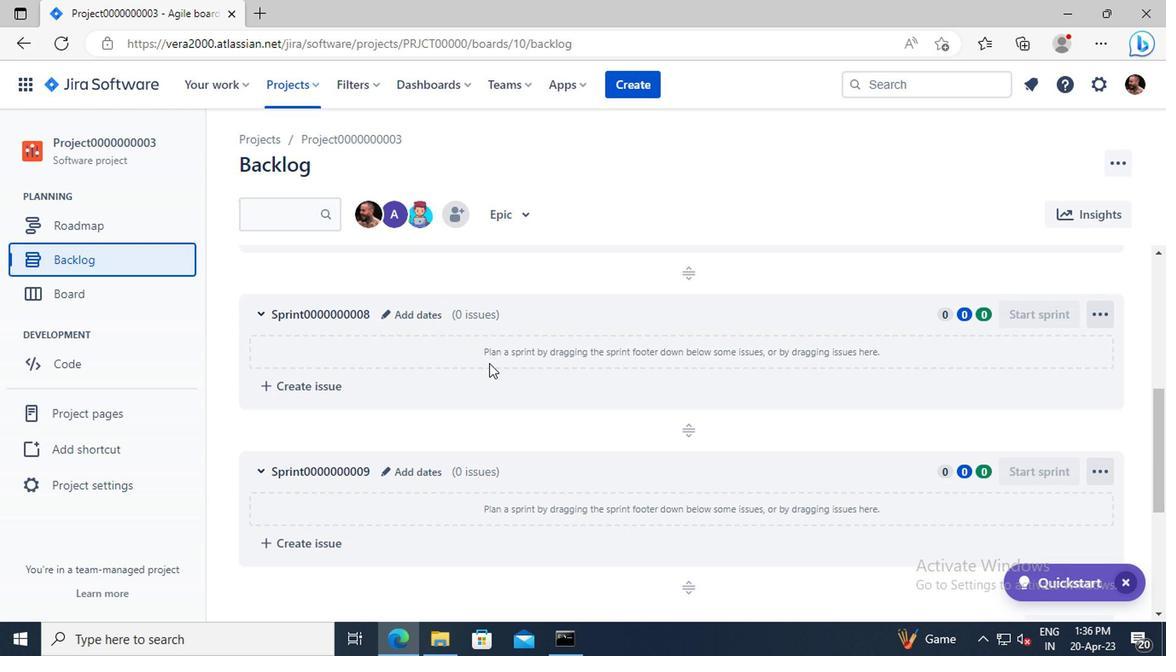 
Action: Mouse moved to (485, 365)
Screenshot: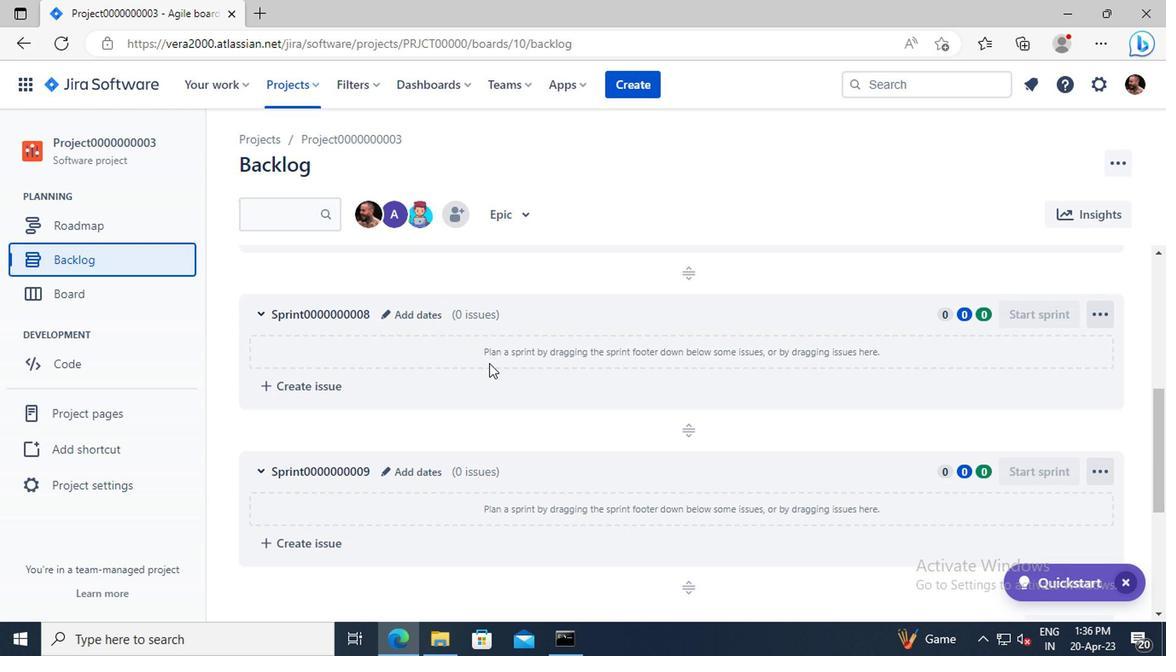 
Action: Mouse scrolled (485, 364) with delta (0, -1)
Screenshot: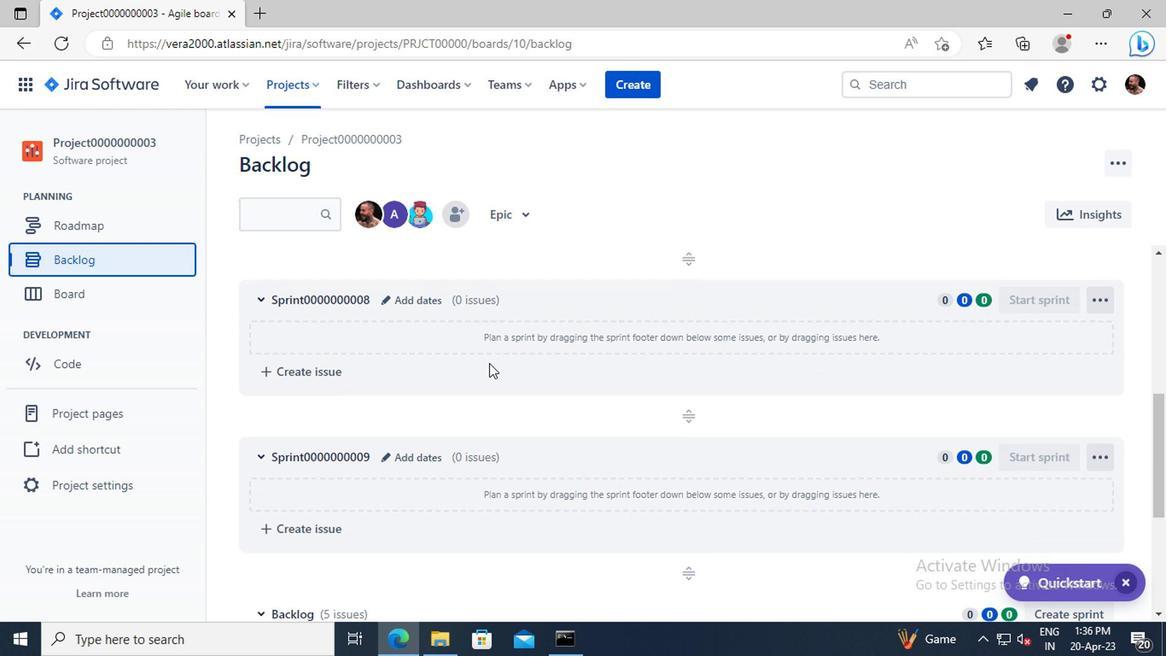 
Action: Mouse scrolled (485, 364) with delta (0, -1)
Screenshot: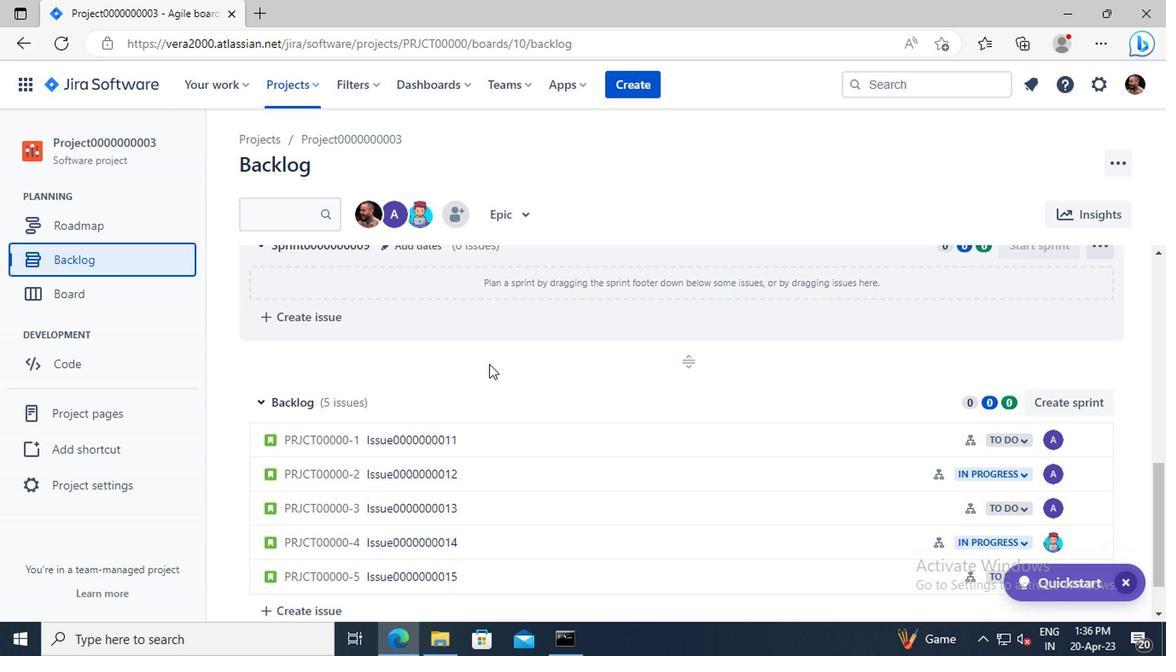 
Action: Mouse moved to (1089, 384)
Screenshot: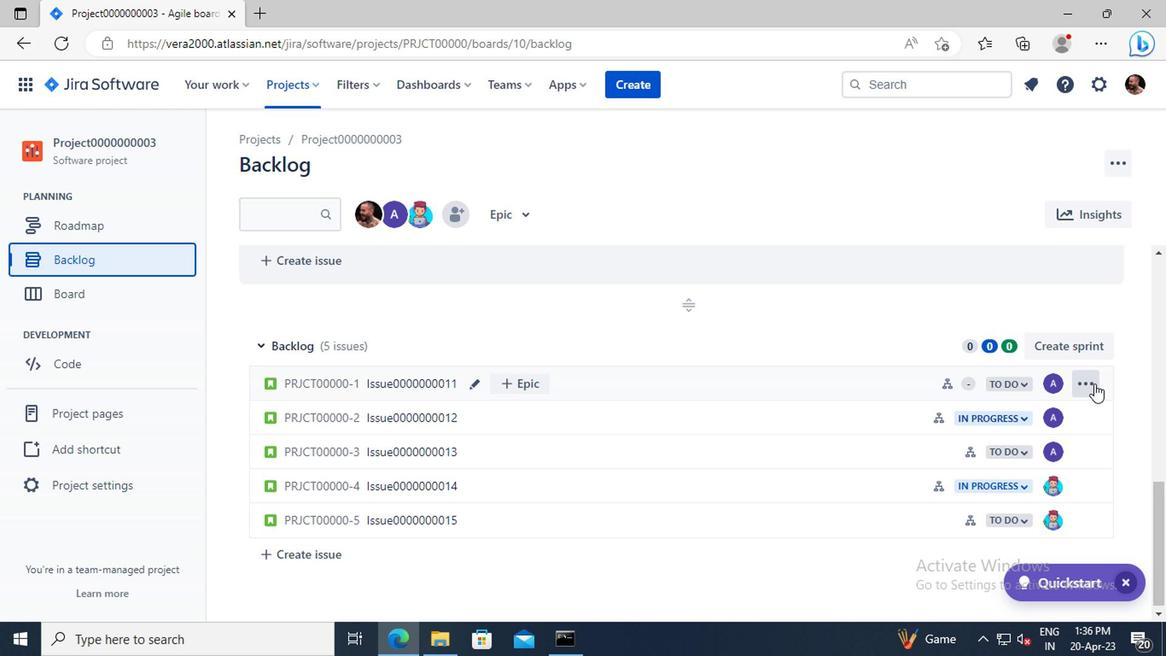 
Action: Mouse pressed left at (1089, 384)
Screenshot: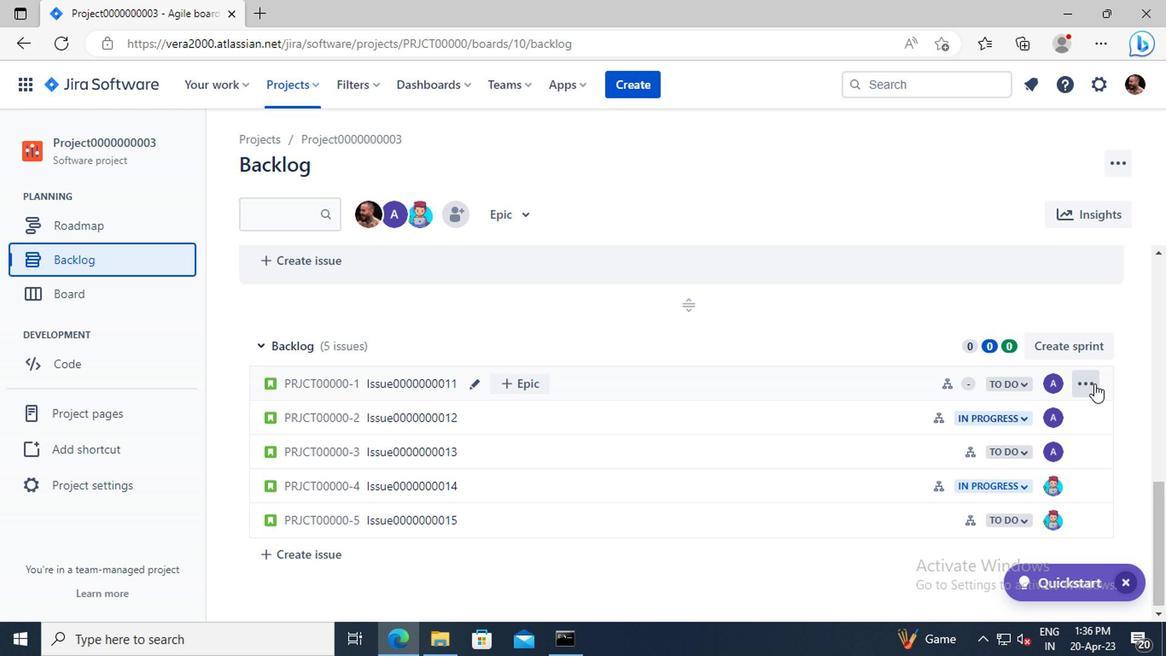 
Action: Mouse moved to (1048, 291)
Screenshot: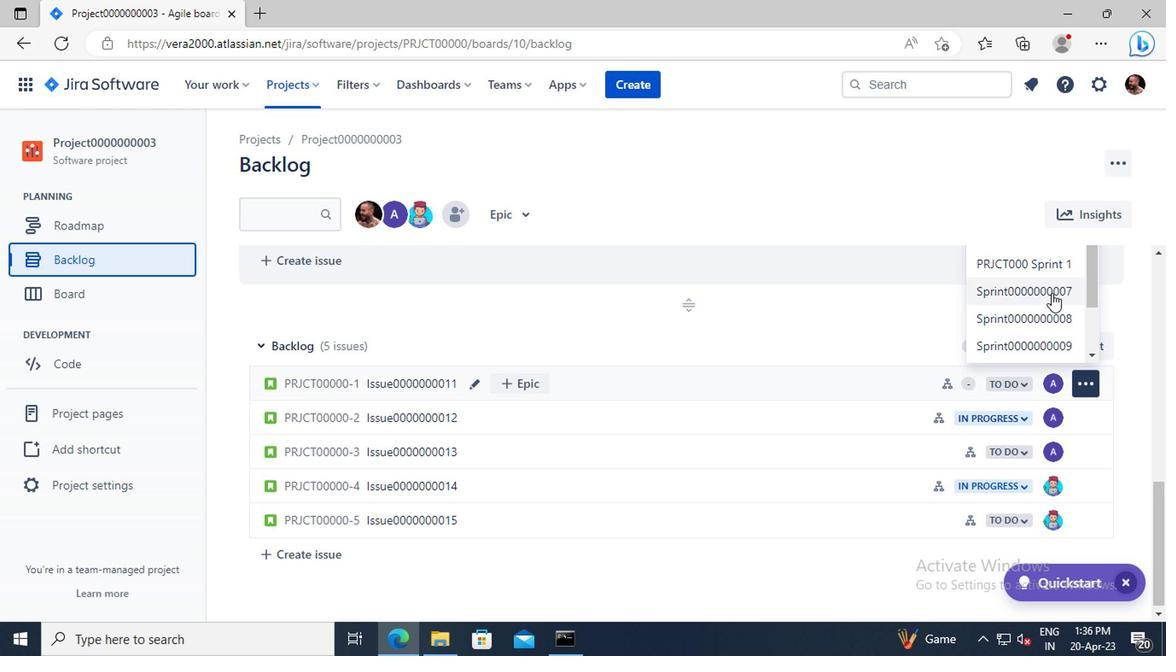 
Action: Mouse pressed left at (1048, 291)
Screenshot: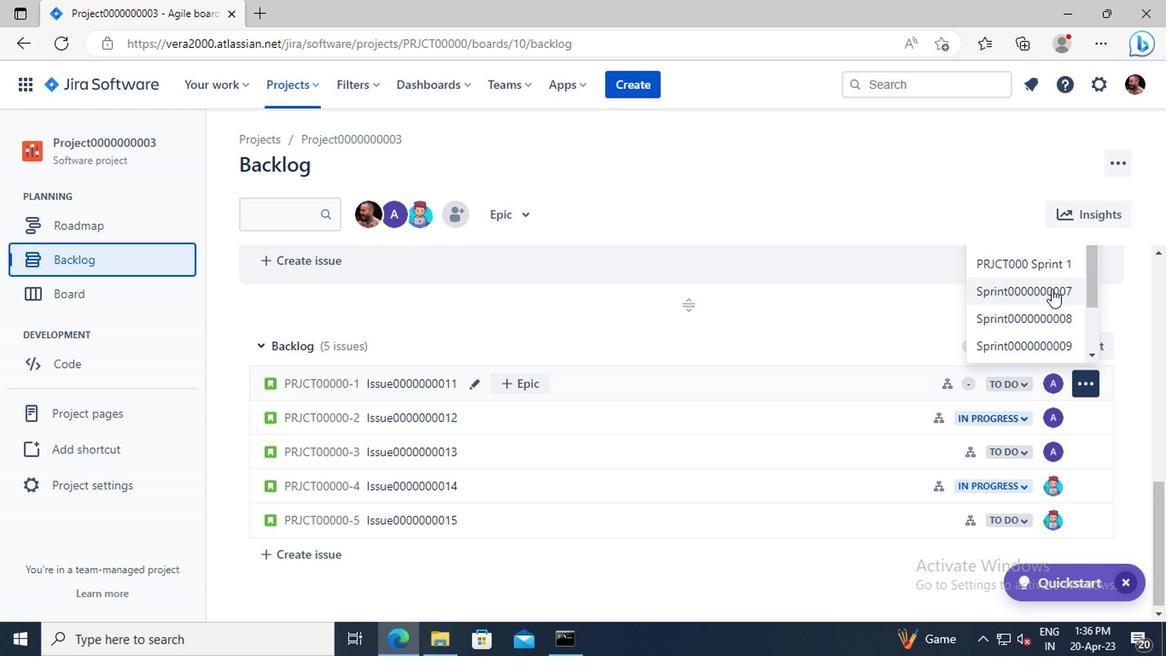 
Action: Mouse moved to (1089, 415)
Screenshot: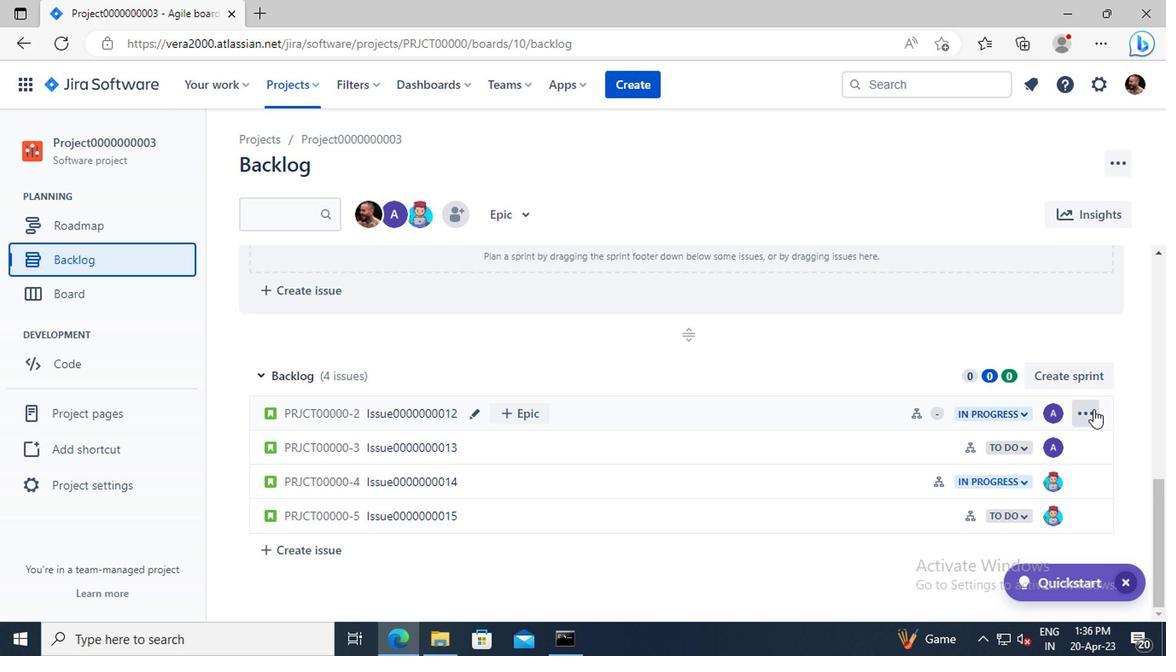 
Action: Mouse pressed left at (1089, 415)
Screenshot: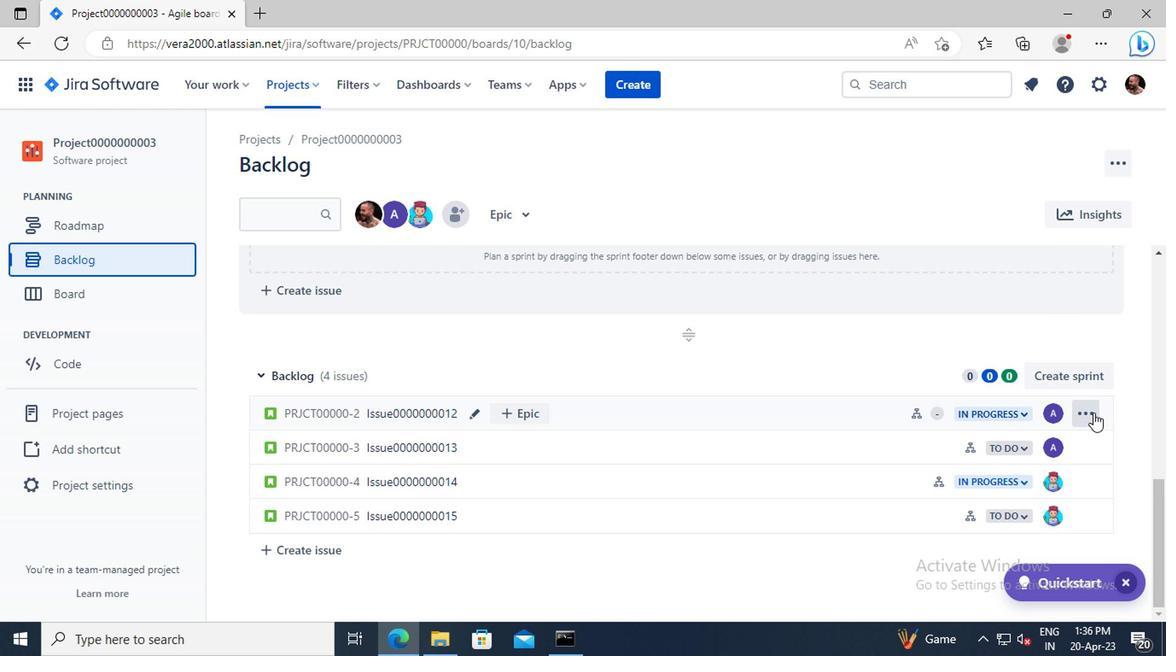
Action: Mouse moved to (1052, 321)
Screenshot: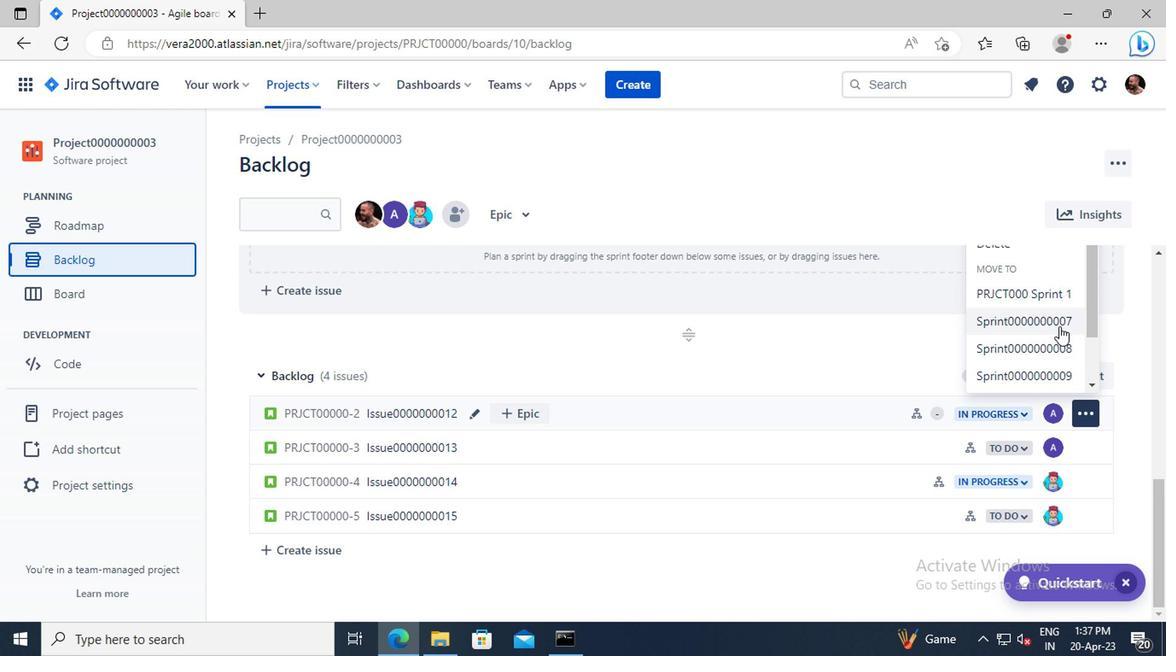 
Action: Mouse pressed left at (1052, 321)
Screenshot: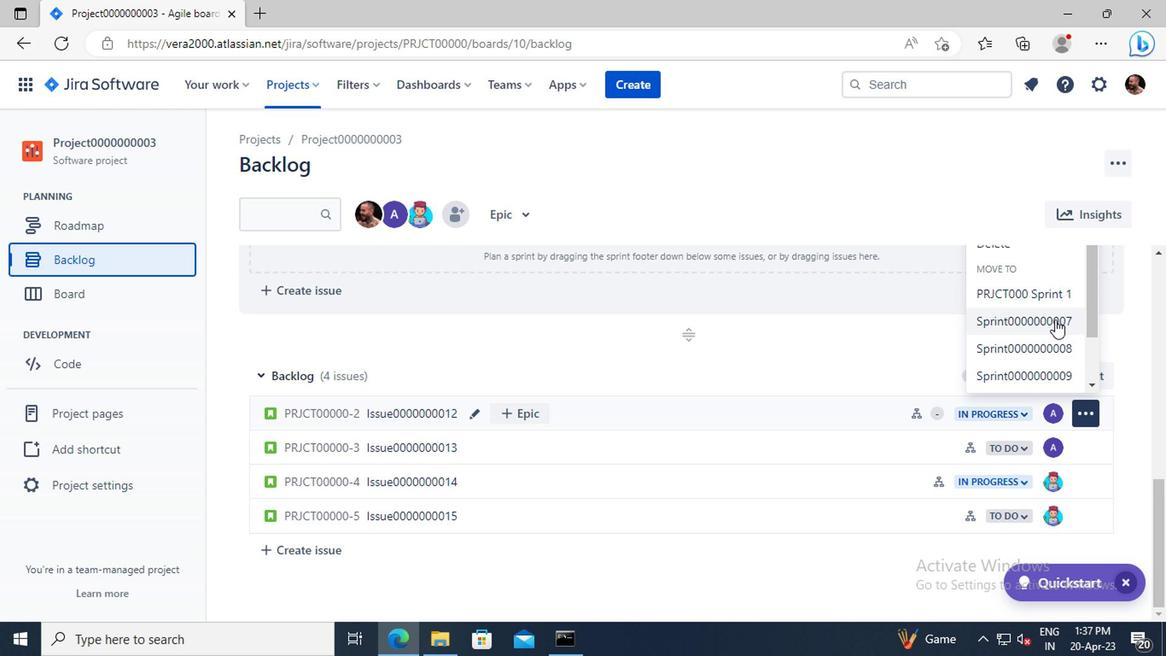 
Action: Mouse moved to (1083, 450)
Screenshot: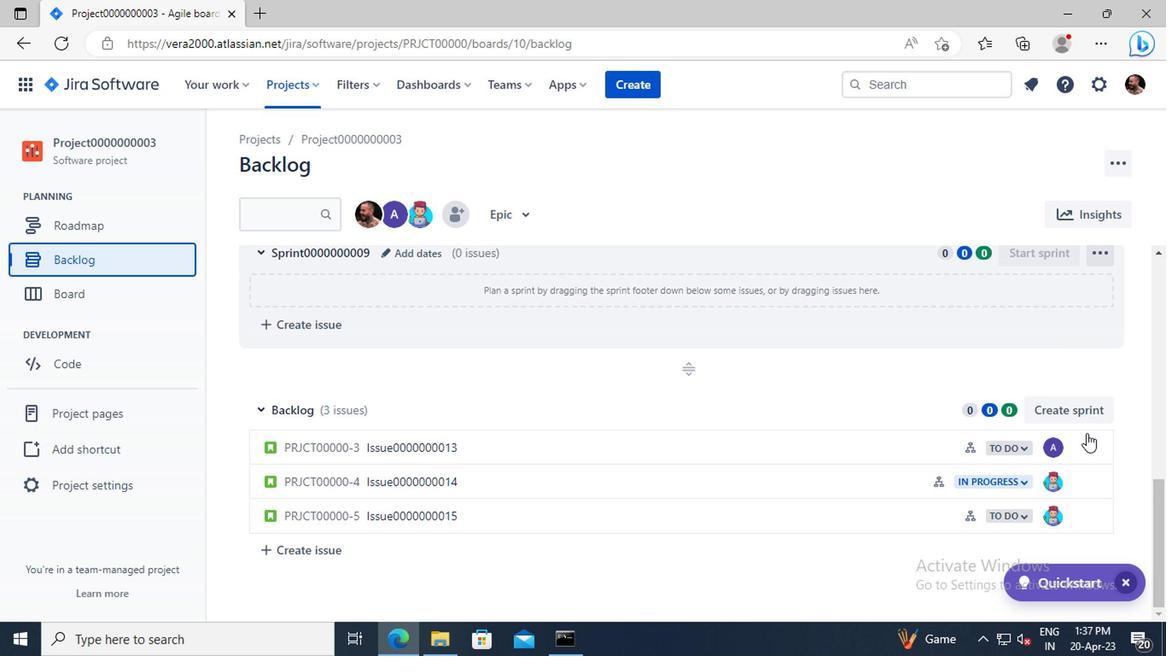 
Action: Mouse pressed left at (1083, 450)
Screenshot: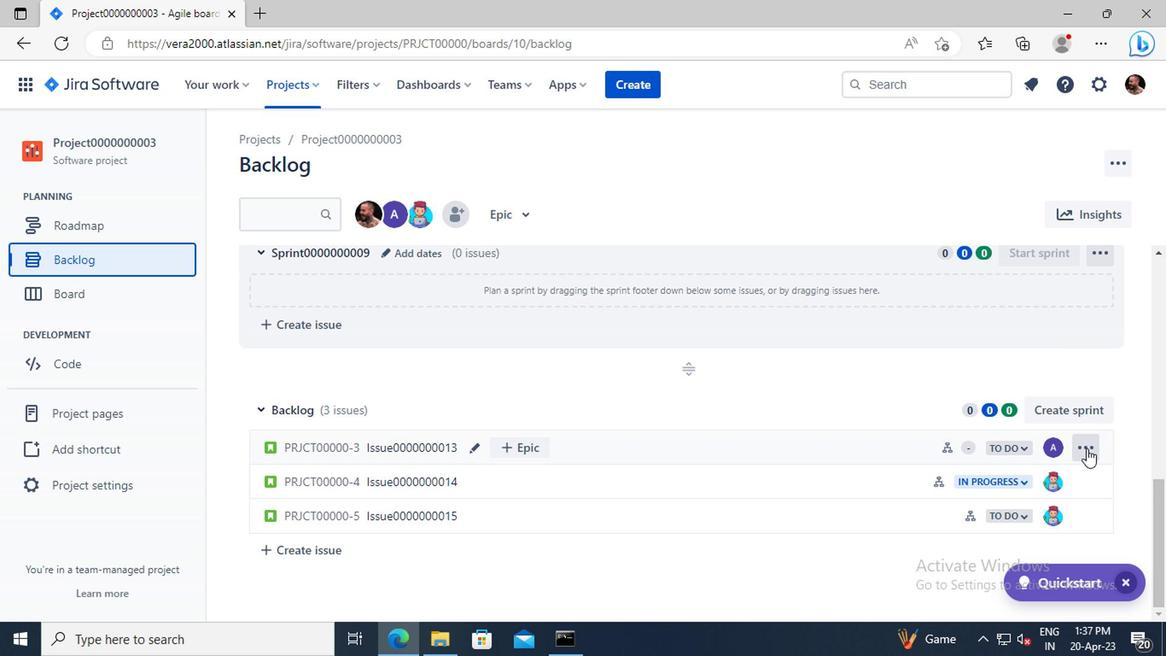 
Action: Mouse moved to (1039, 382)
Screenshot: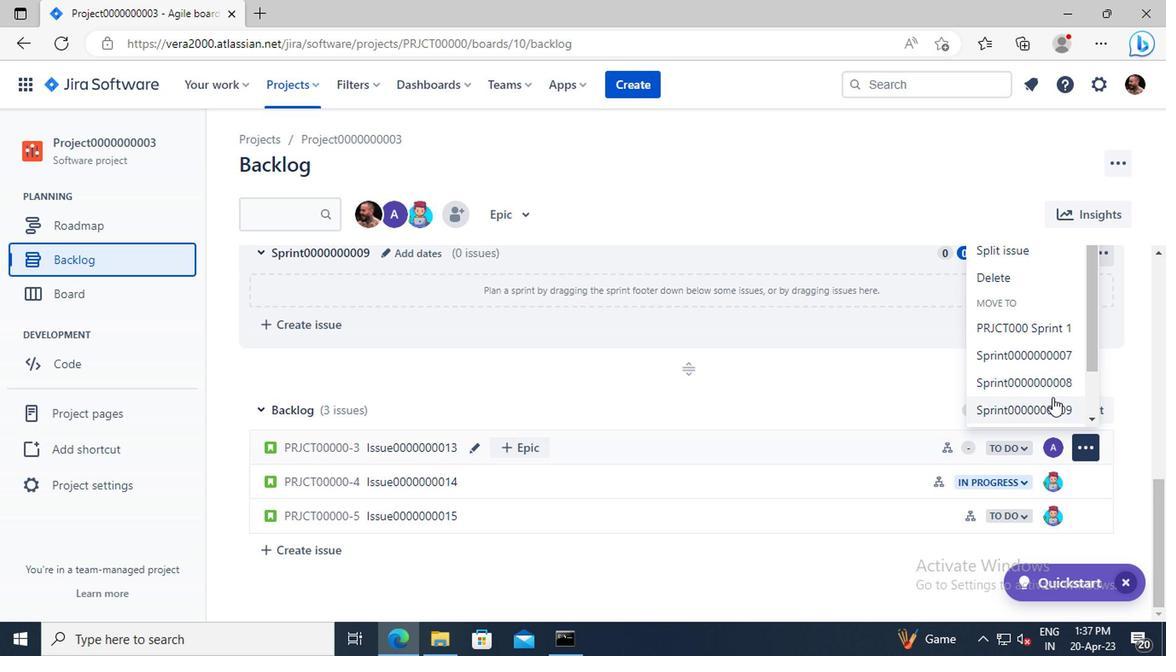 
Action: Mouse pressed left at (1039, 382)
Screenshot: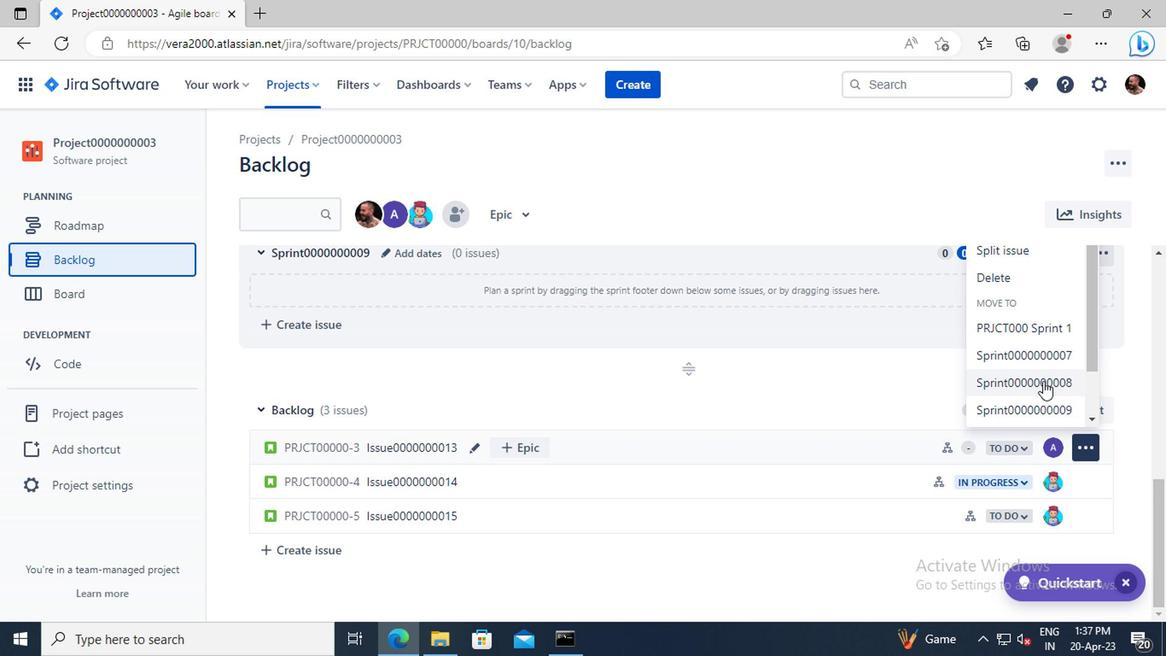 
Action: Mouse moved to (1078, 480)
Screenshot: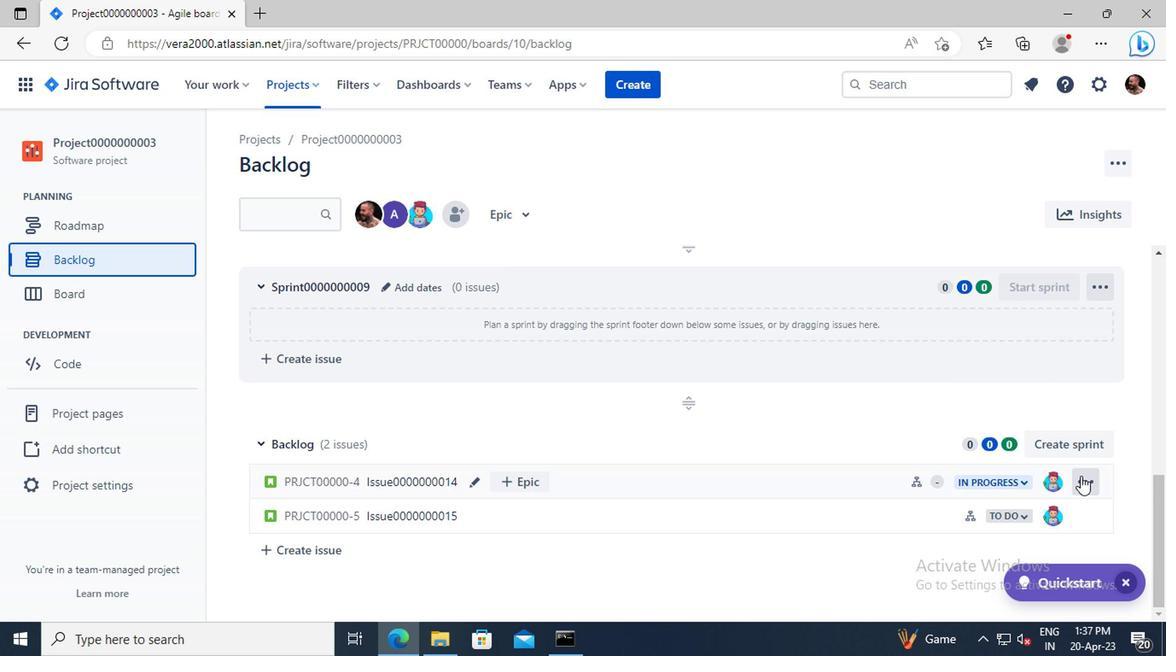 
Action: Mouse pressed left at (1078, 480)
Screenshot: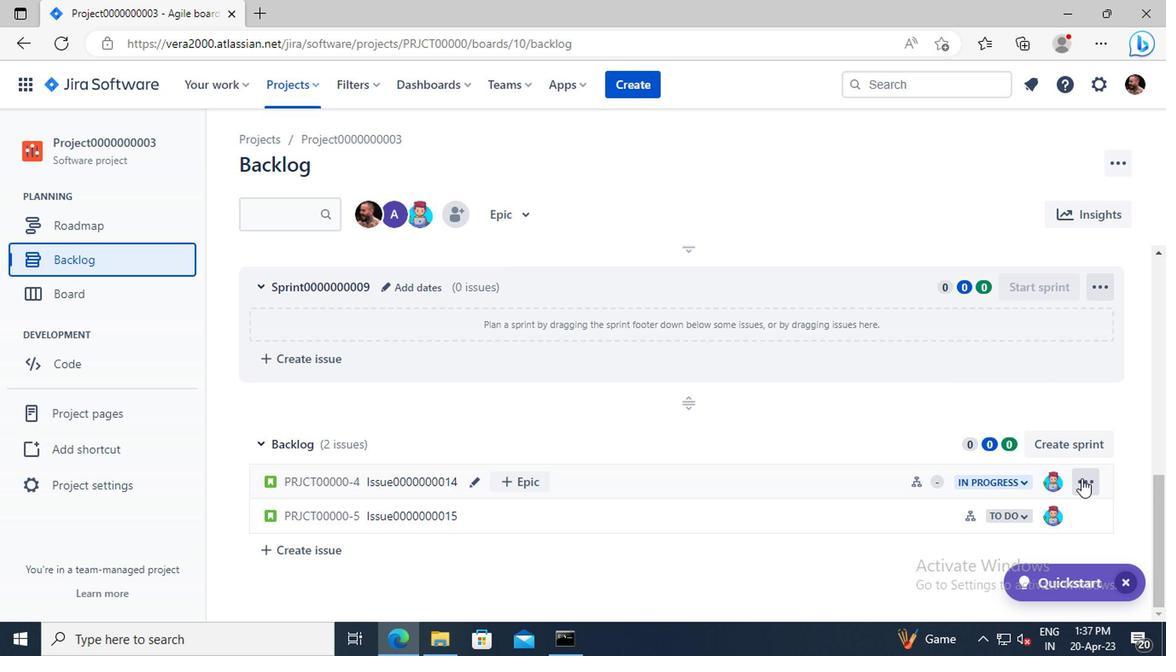 
Action: Mouse moved to (1039, 418)
Screenshot: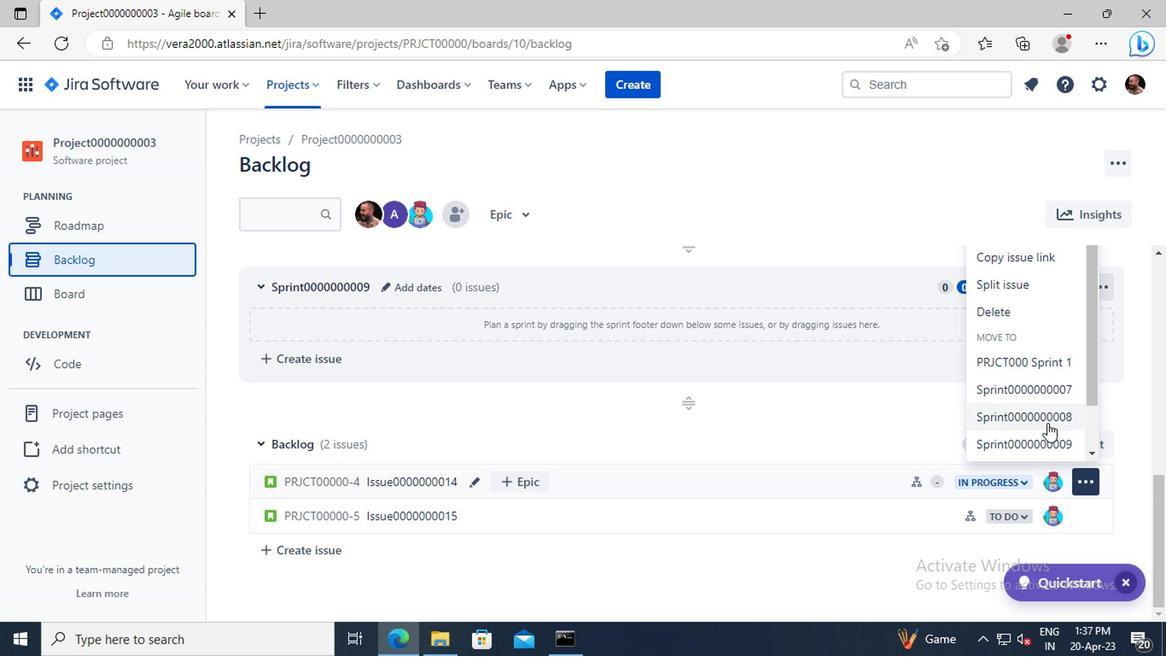 
Action: Mouse pressed left at (1039, 418)
Screenshot: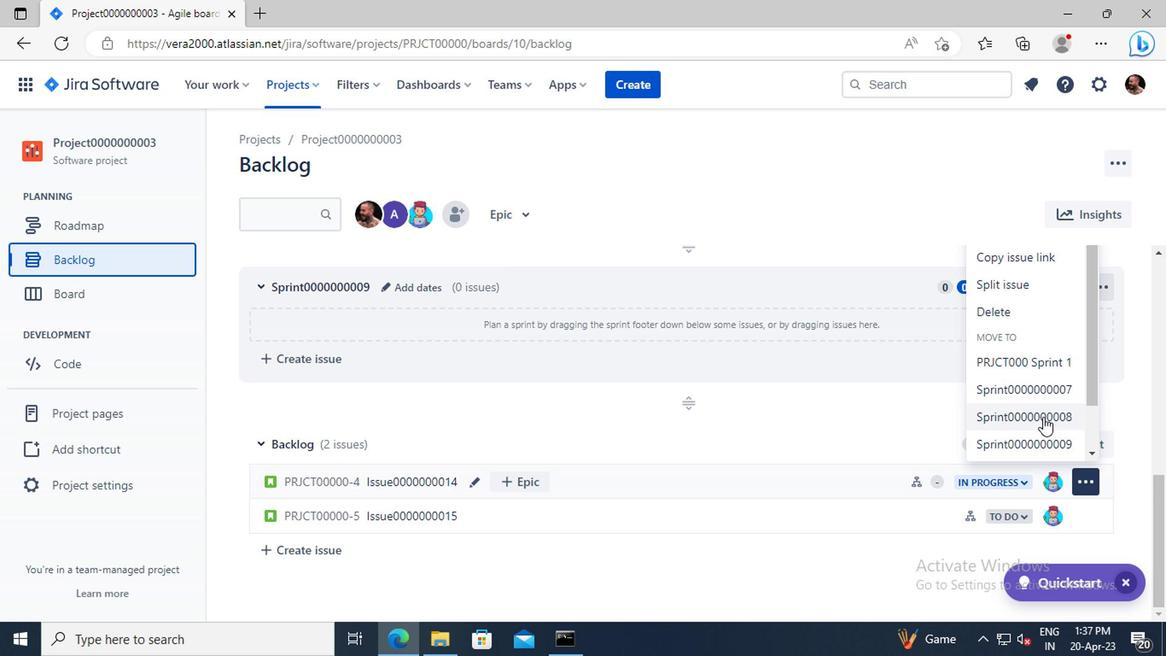 
